 Task: Search one way flight ticket for 4 adults, 2 children, 2 infants in seat and 1 infant on lap in economy from Boulder City: Boulder City Municipal Airport to Jacksonville: Albert J. Ellis Airport on 8-3-2023. Choice of flights is American. Number of bags: 1 carry on bag. Price is upto 75000. Outbound departure time preference is 6:00.
Action: Mouse moved to (323, 392)
Screenshot: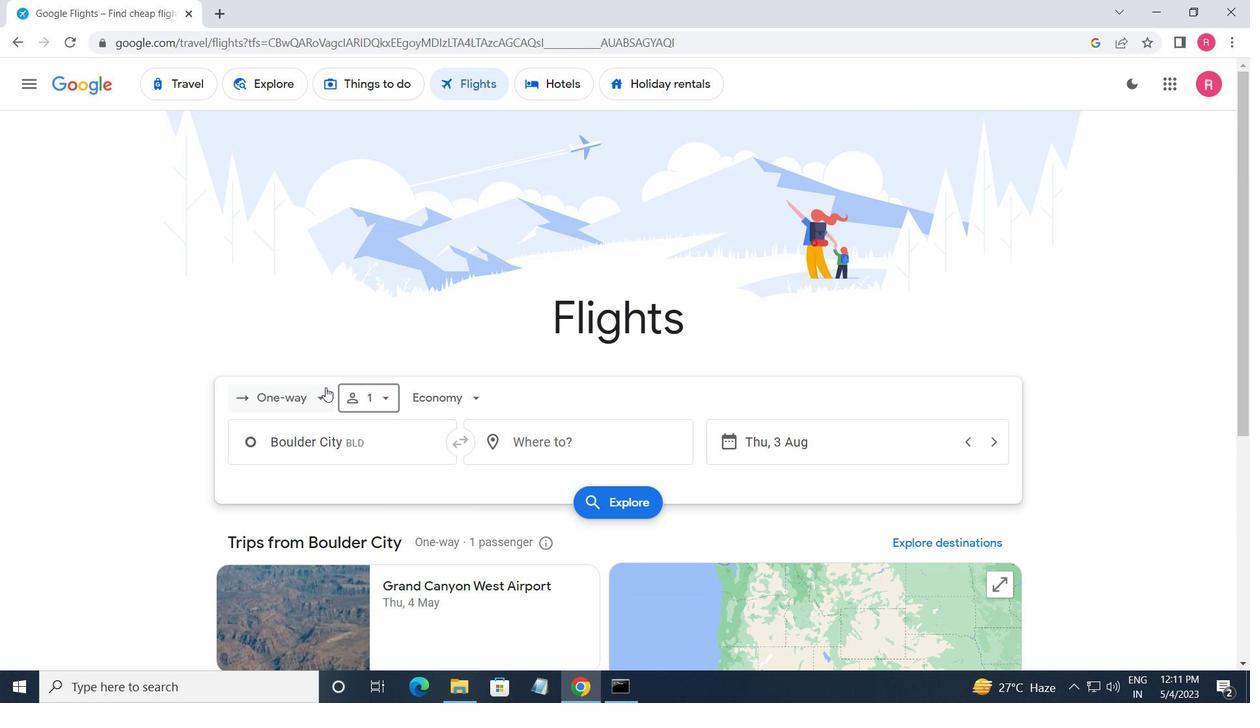 
Action: Mouse pressed left at (323, 392)
Screenshot: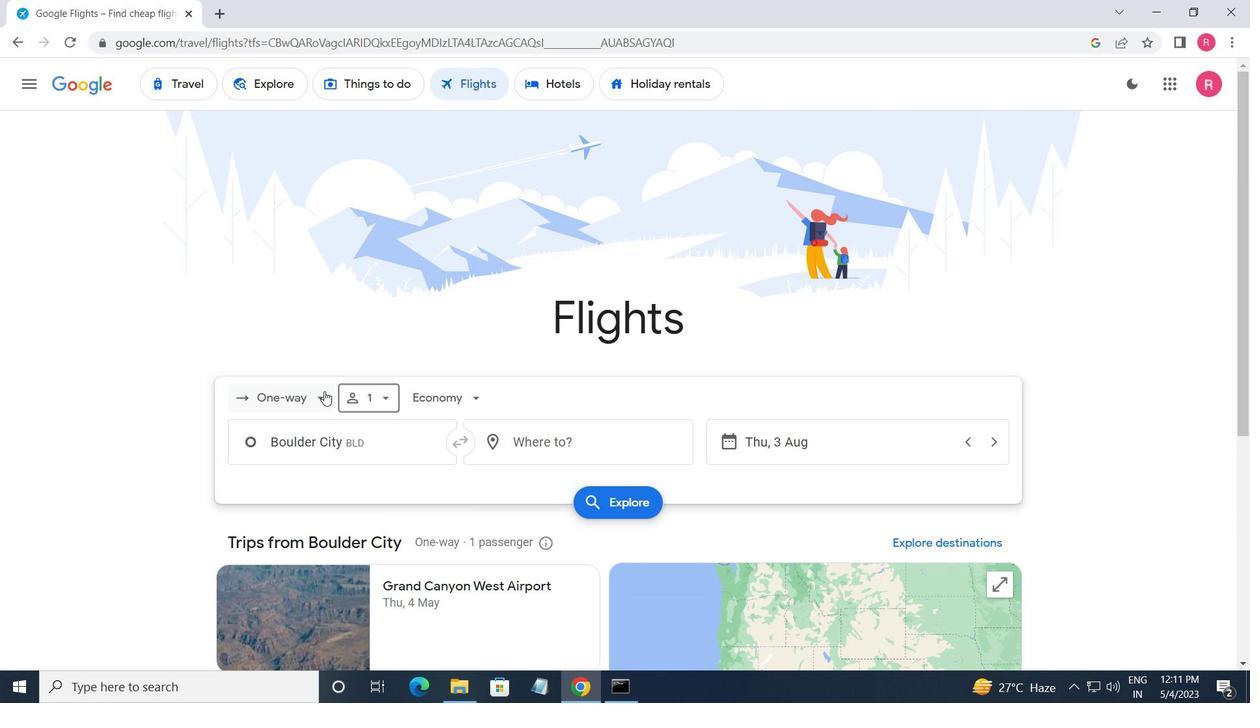 
Action: Mouse moved to (285, 405)
Screenshot: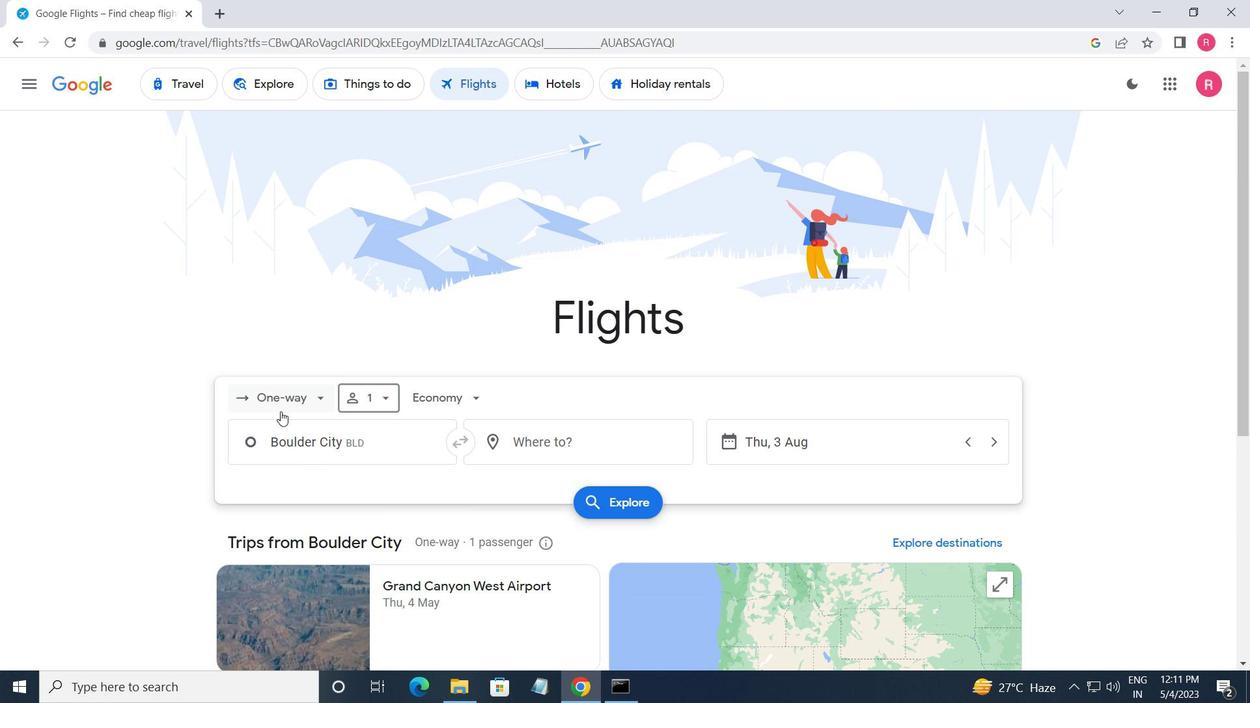 
Action: Mouse pressed left at (285, 405)
Screenshot: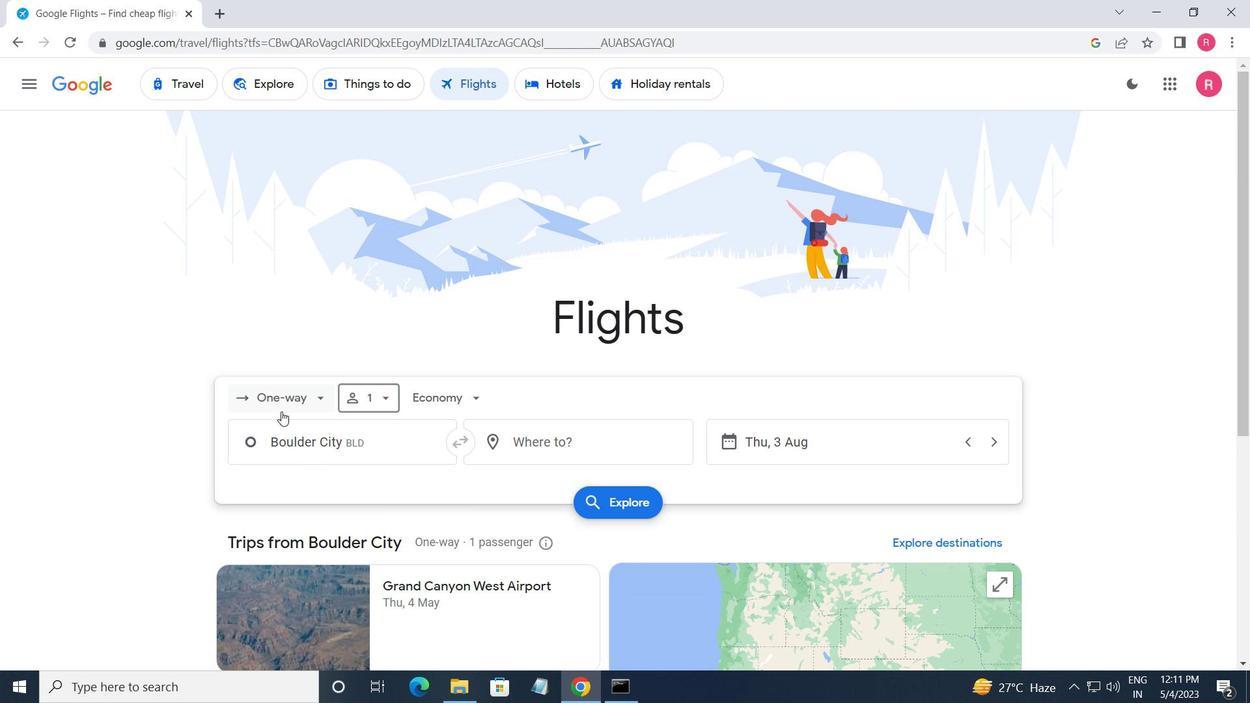 
Action: Mouse moved to (311, 395)
Screenshot: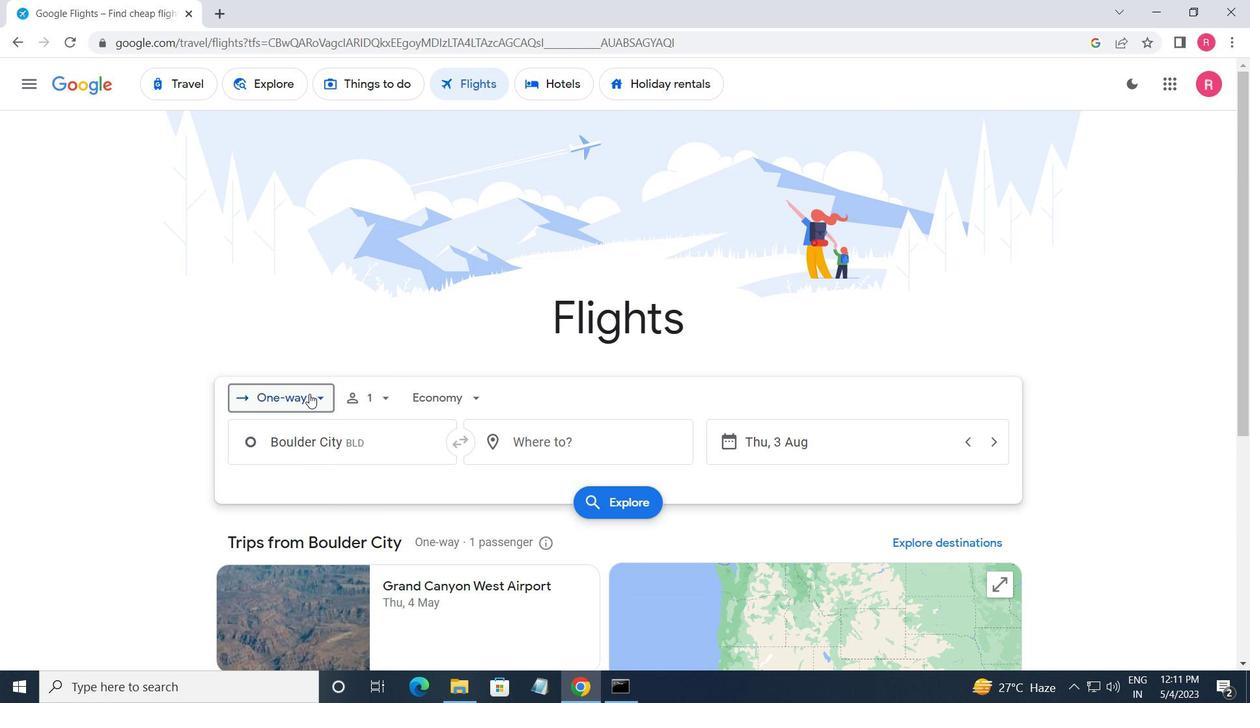 
Action: Mouse pressed left at (311, 395)
Screenshot: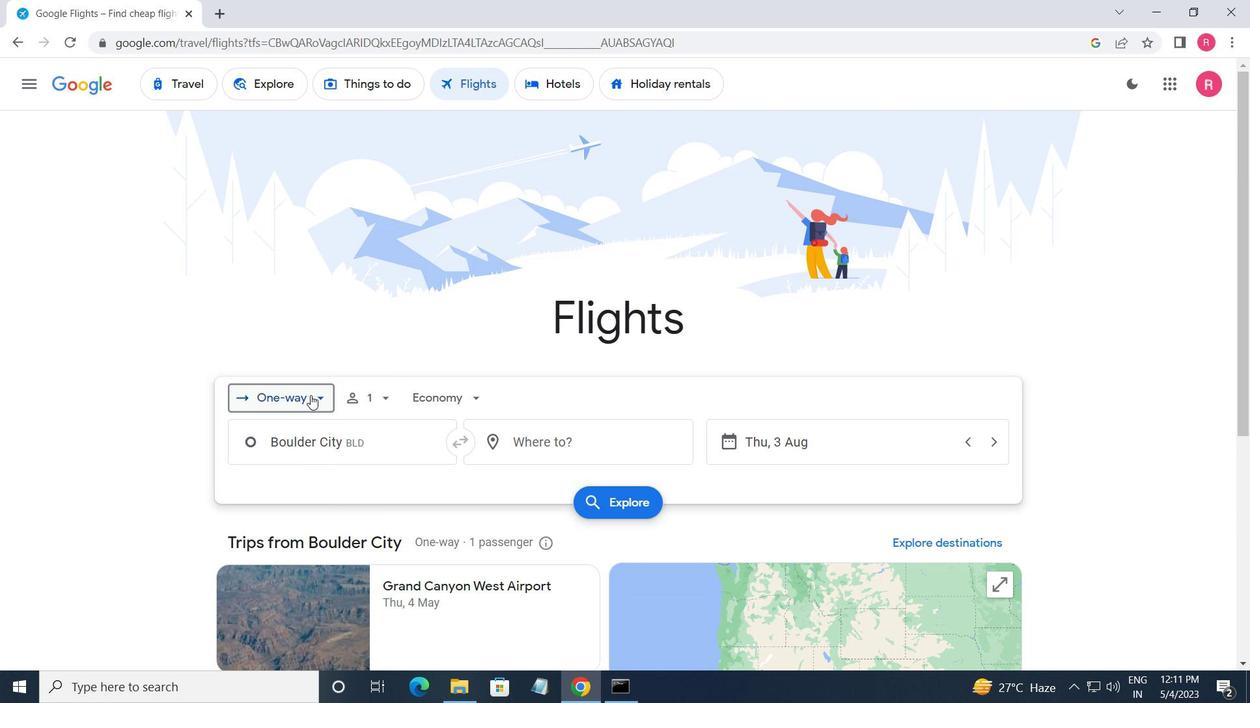 
Action: Mouse moved to (307, 475)
Screenshot: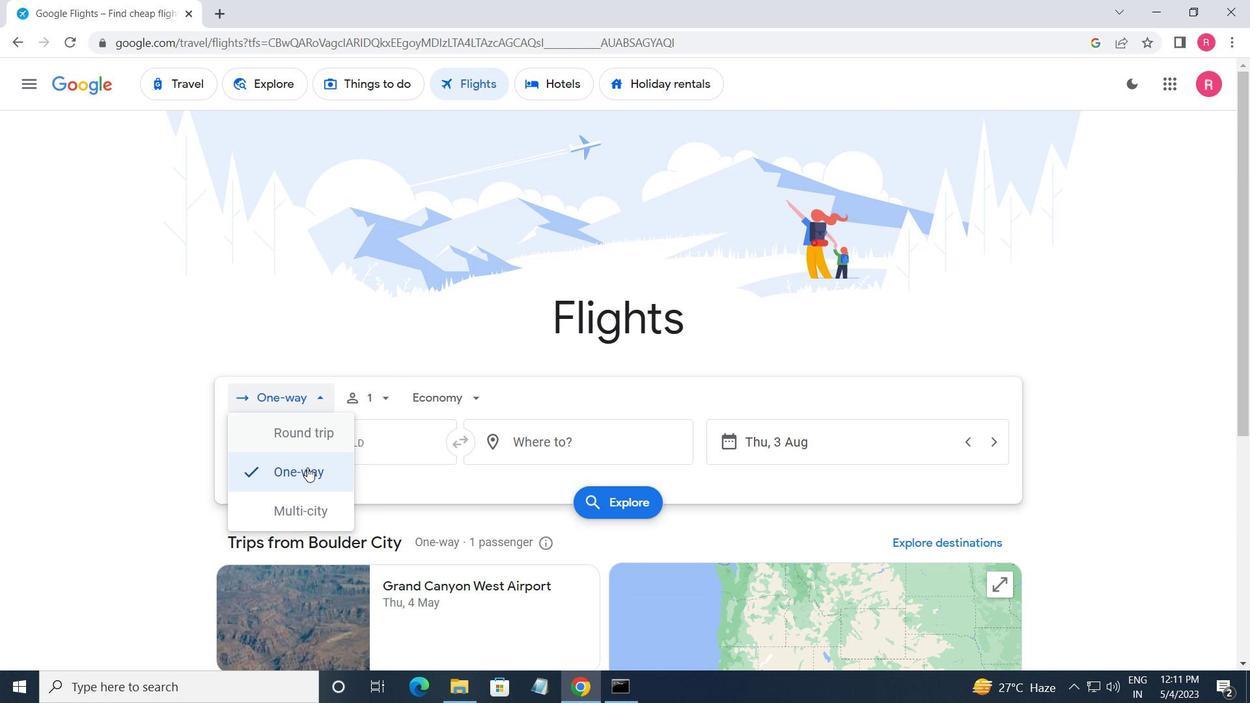 
Action: Mouse pressed left at (307, 475)
Screenshot: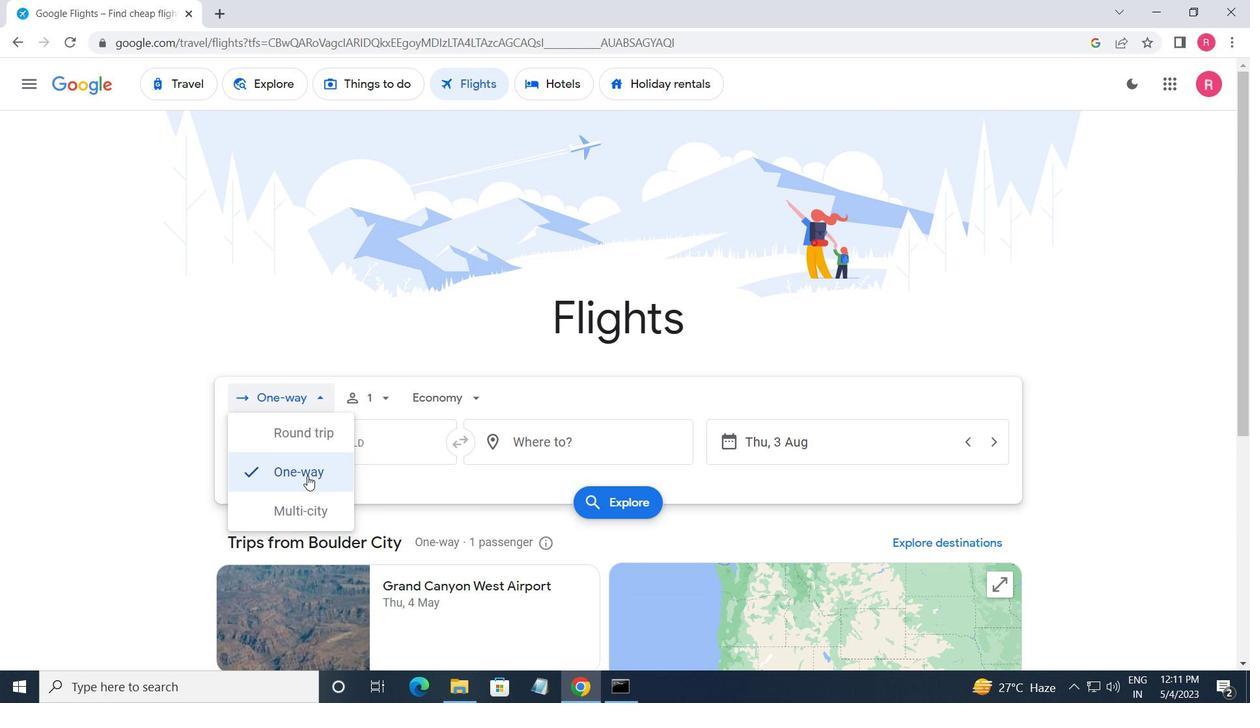 
Action: Mouse moved to (358, 397)
Screenshot: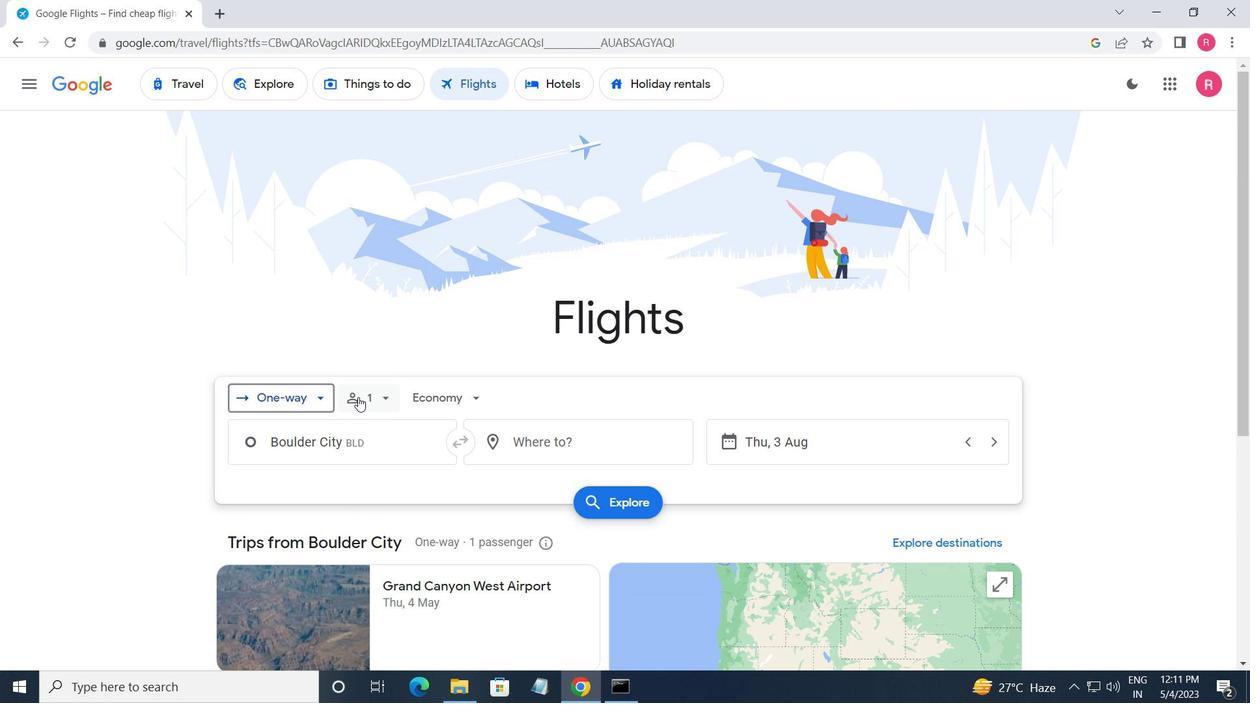 
Action: Mouse pressed left at (358, 397)
Screenshot: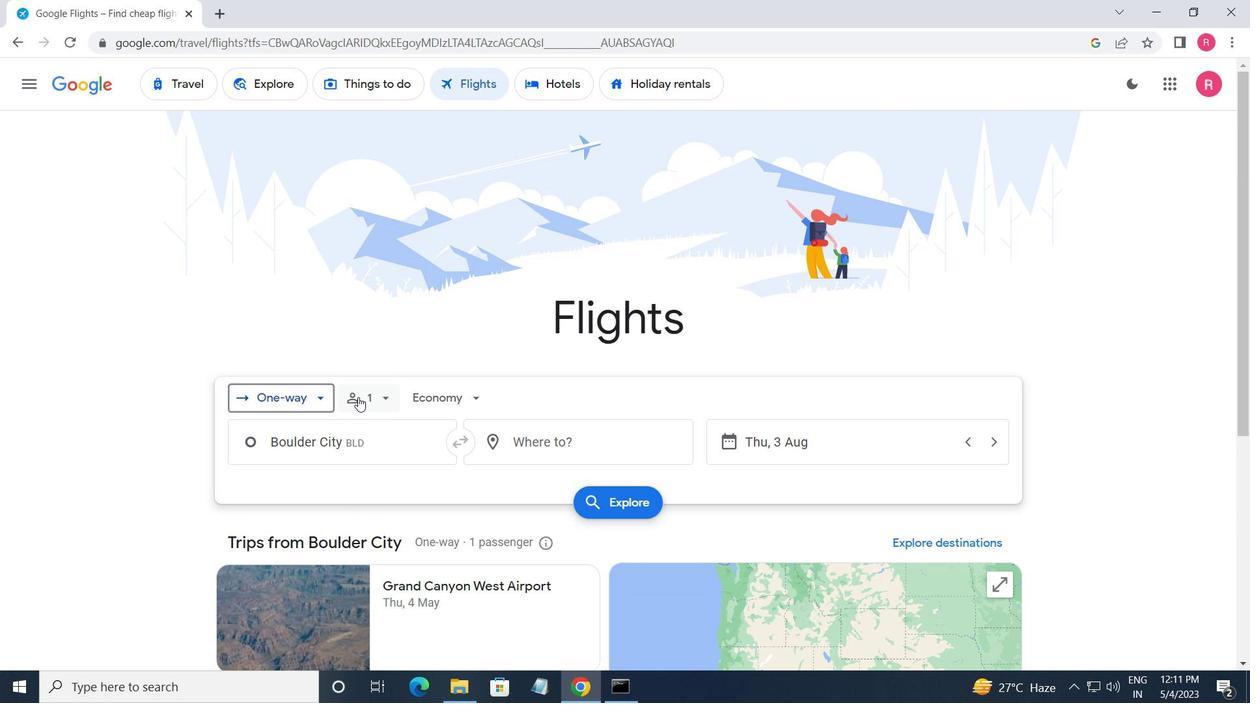
Action: Mouse moved to (505, 433)
Screenshot: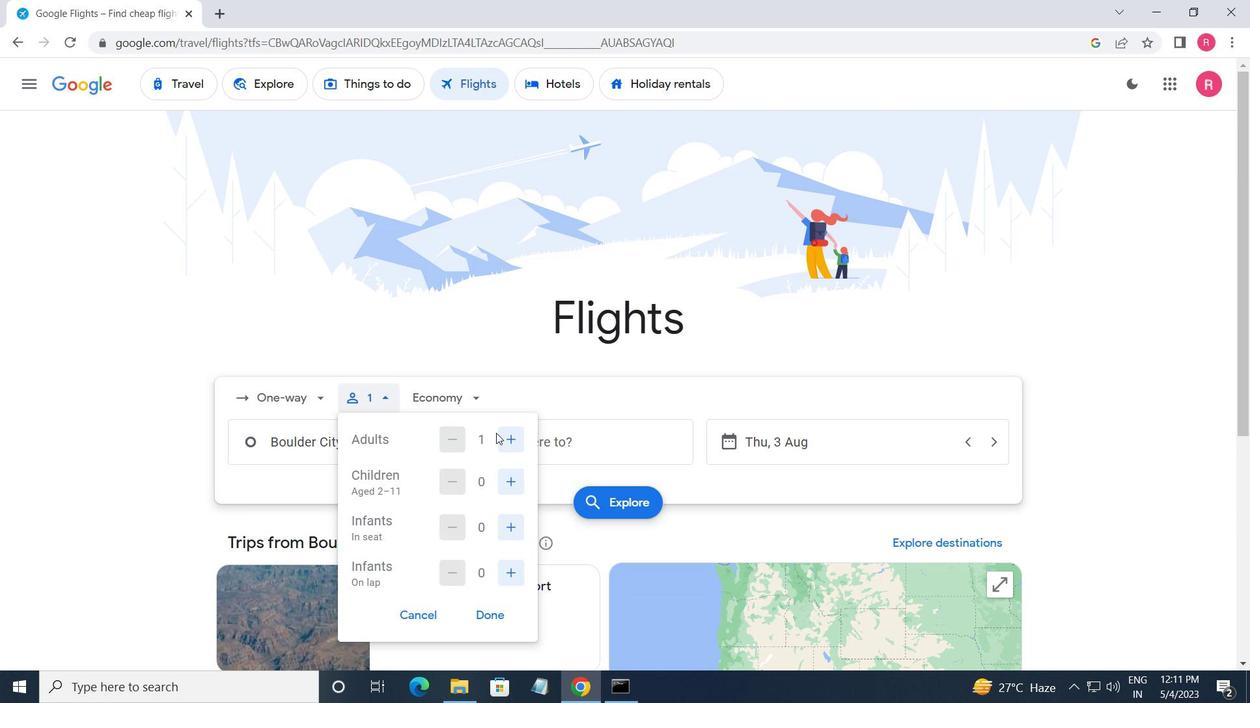 
Action: Mouse pressed left at (505, 433)
Screenshot: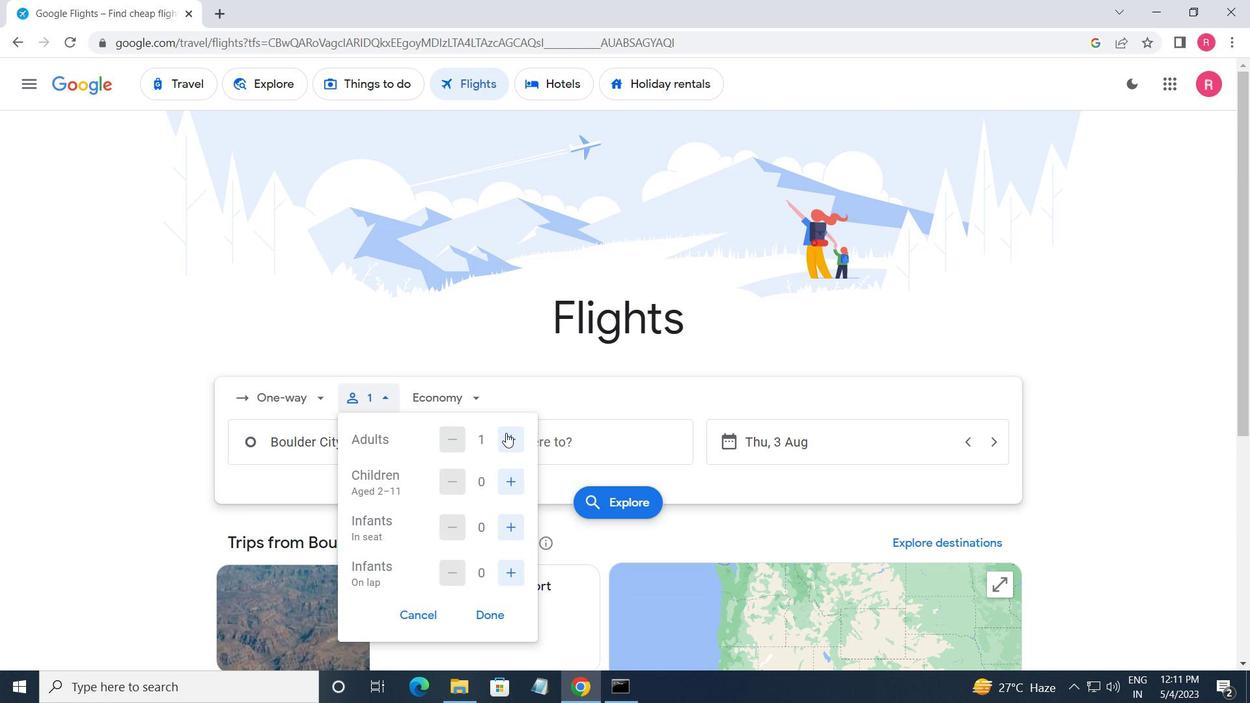 
Action: Mouse pressed left at (505, 433)
Screenshot: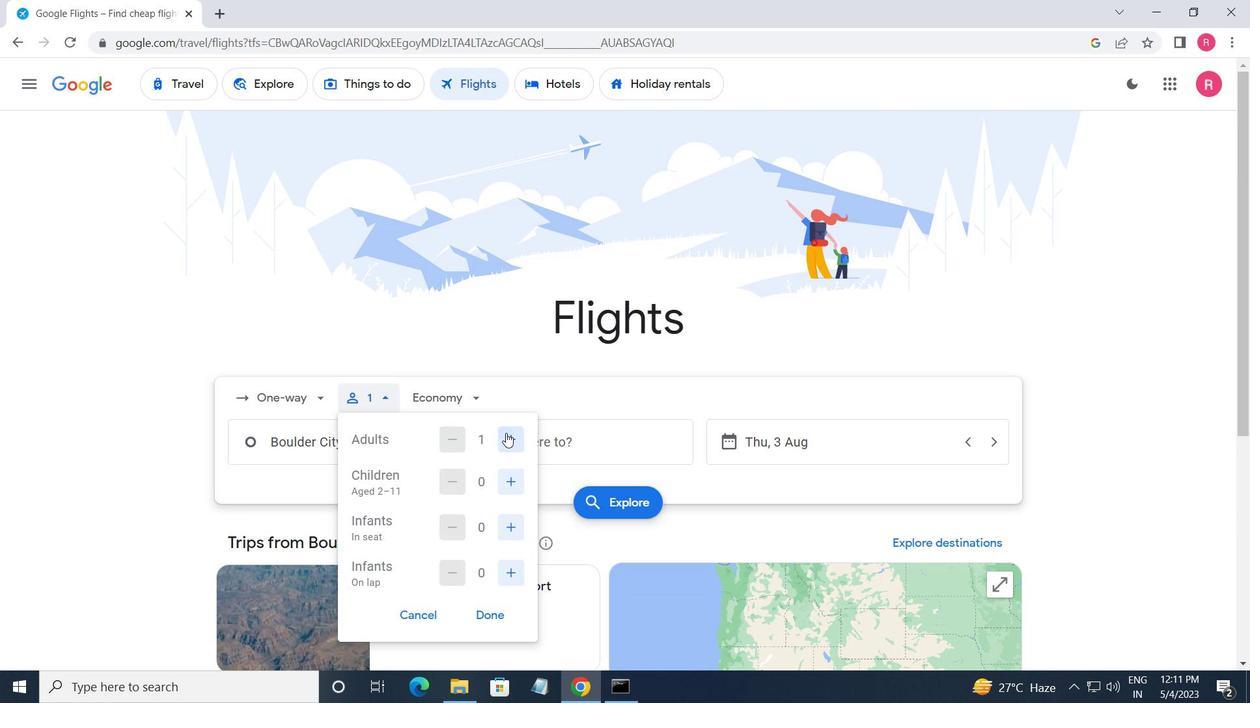 
Action: Mouse pressed left at (505, 433)
Screenshot: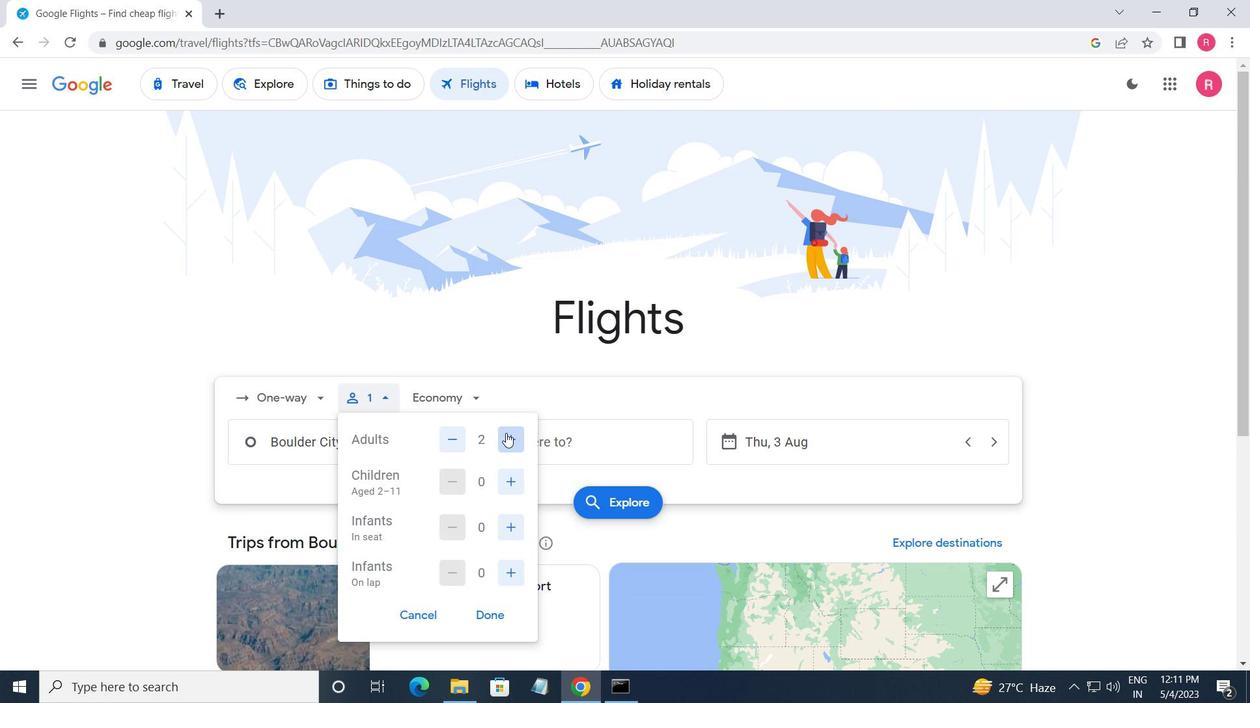 
Action: Mouse moved to (503, 477)
Screenshot: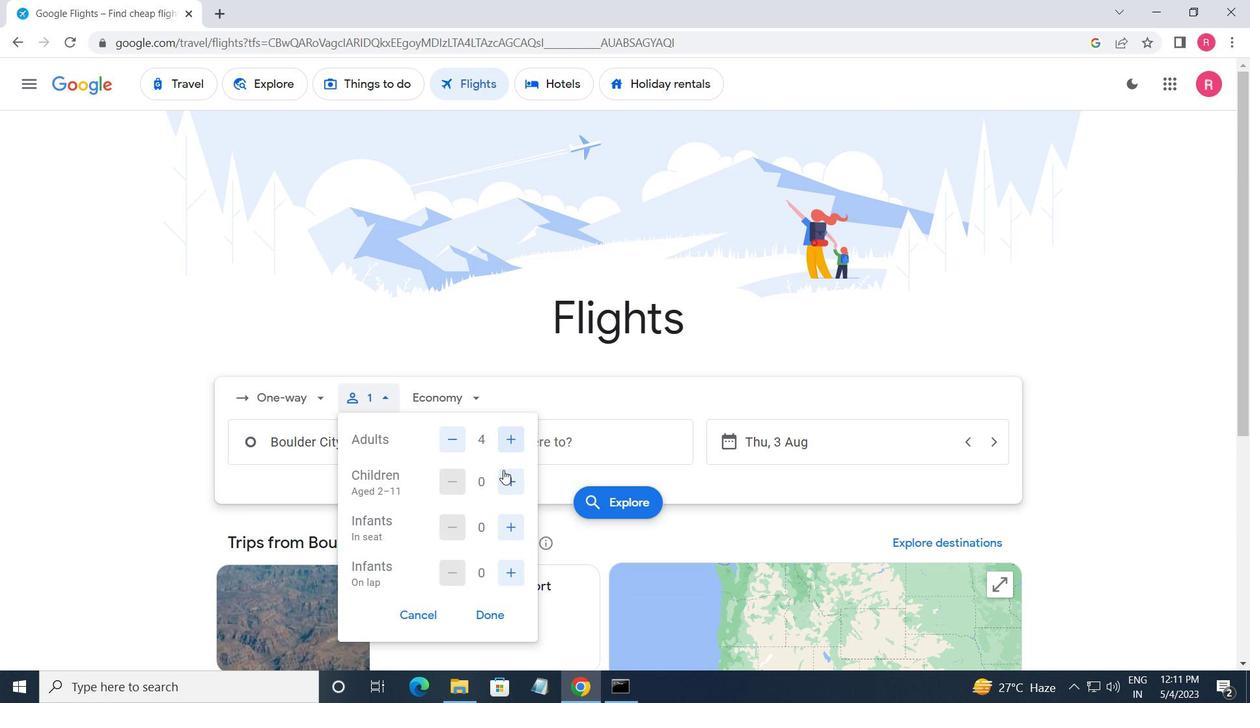 
Action: Mouse pressed left at (503, 477)
Screenshot: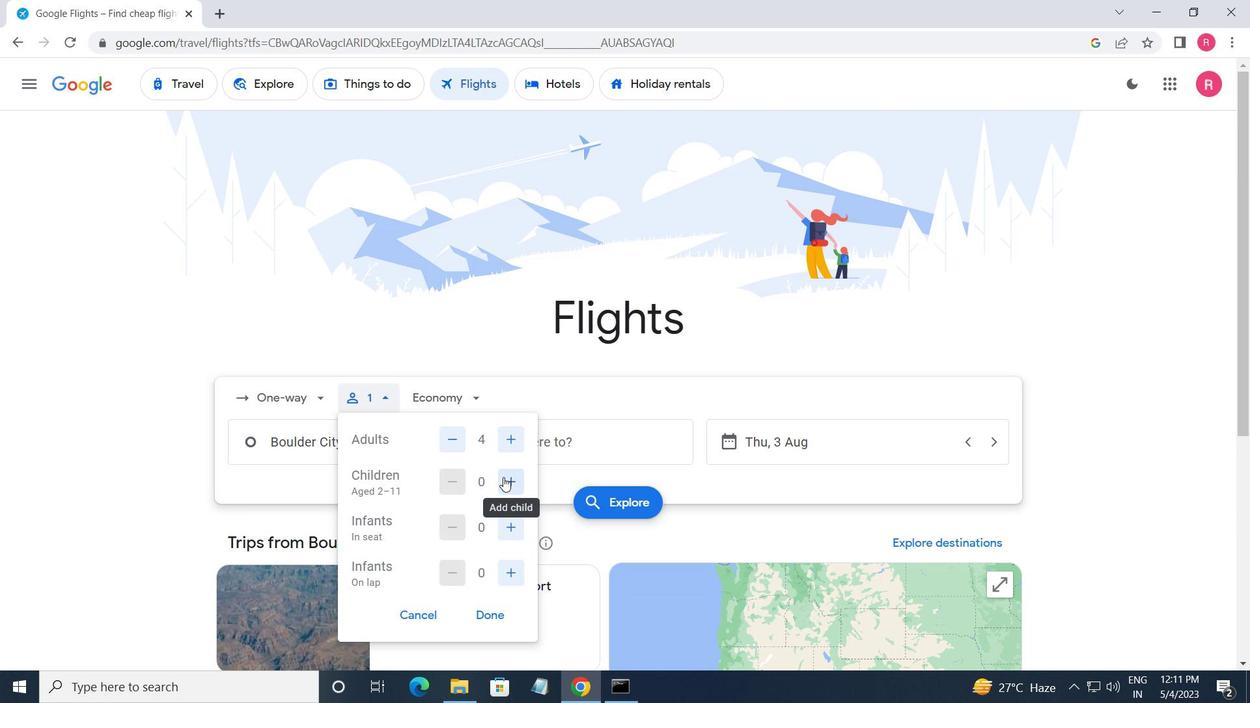 
Action: Mouse pressed left at (503, 477)
Screenshot: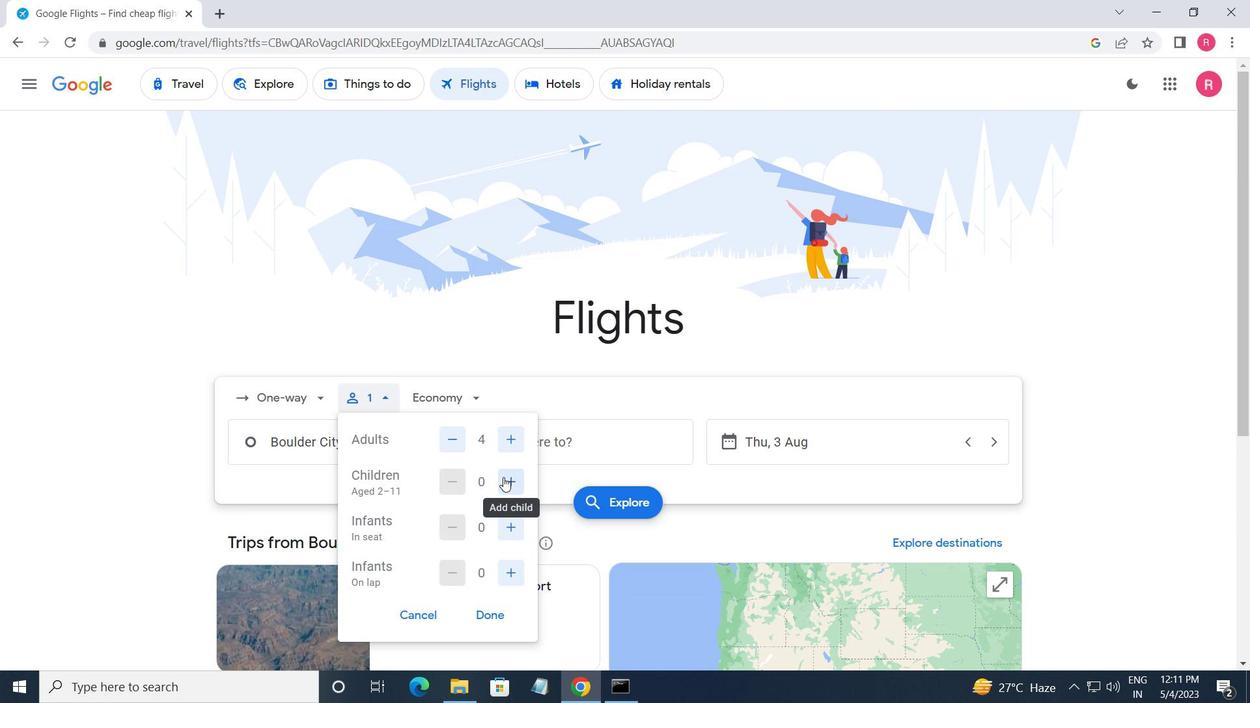 
Action: Mouse moved to (507, 520)
Screenshot: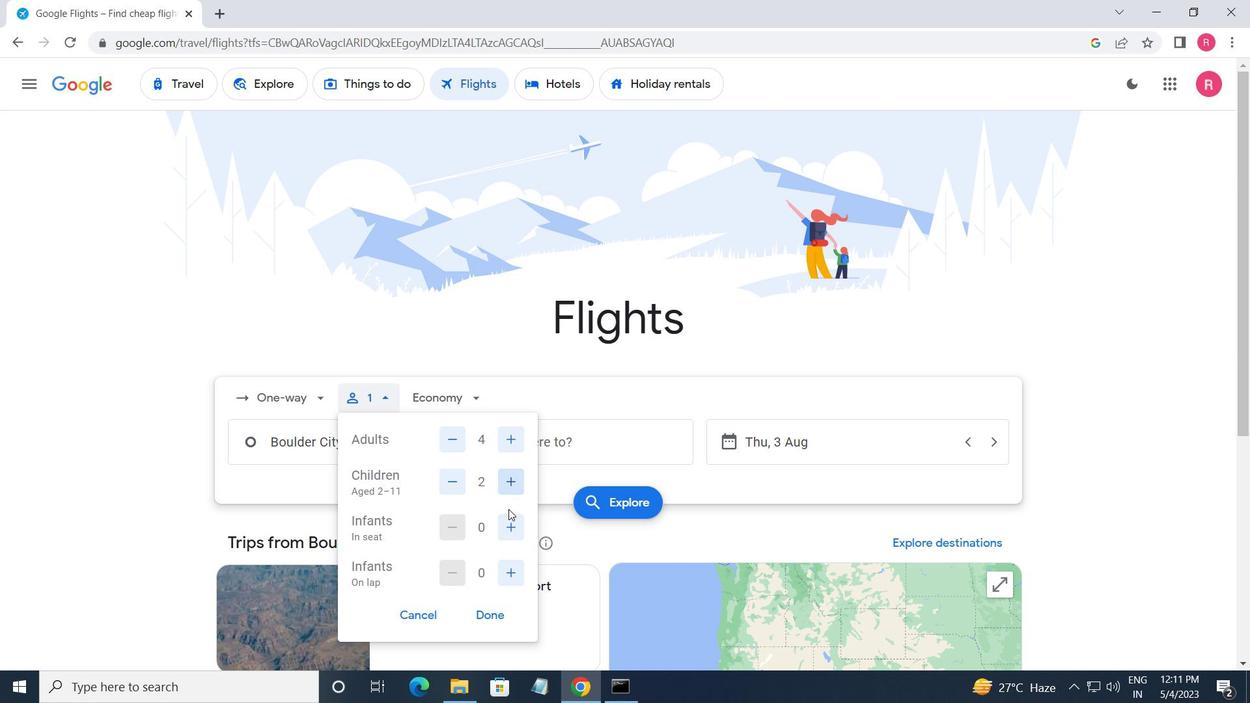 
Action: Mouse pressed left at (507, 520)
Screenshot: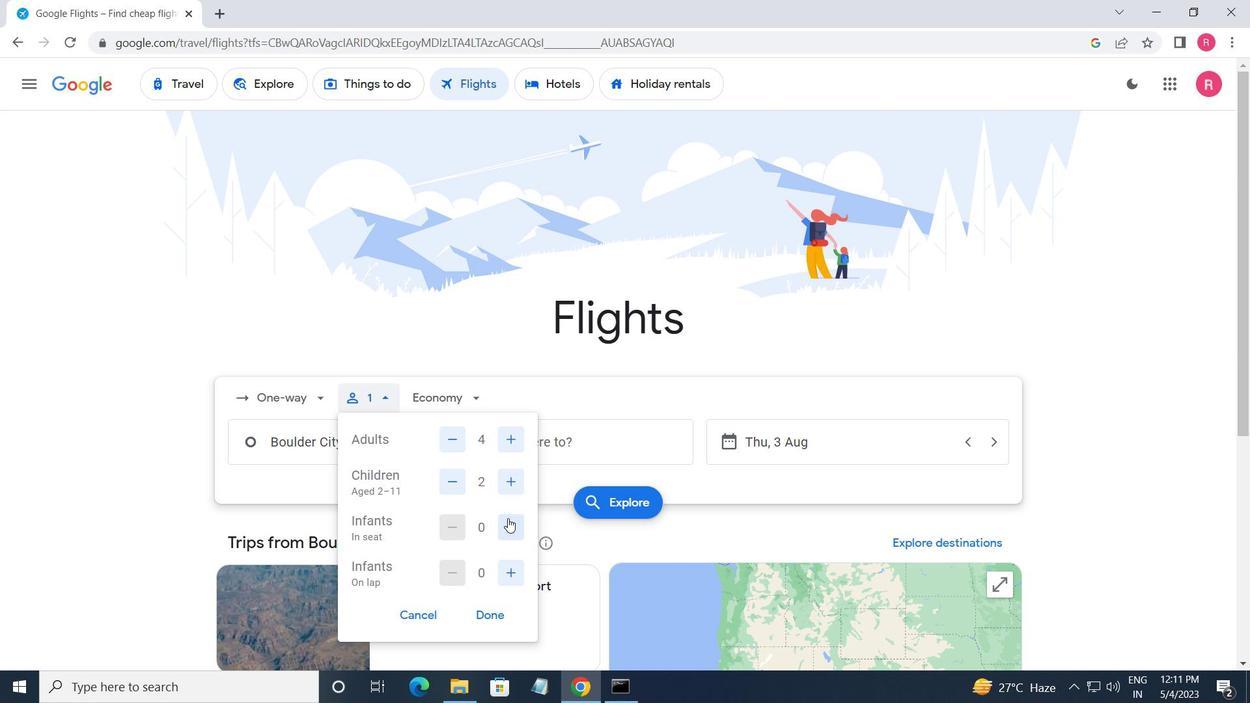 
Action: Mouse moved to (507, 521)
Screenshot: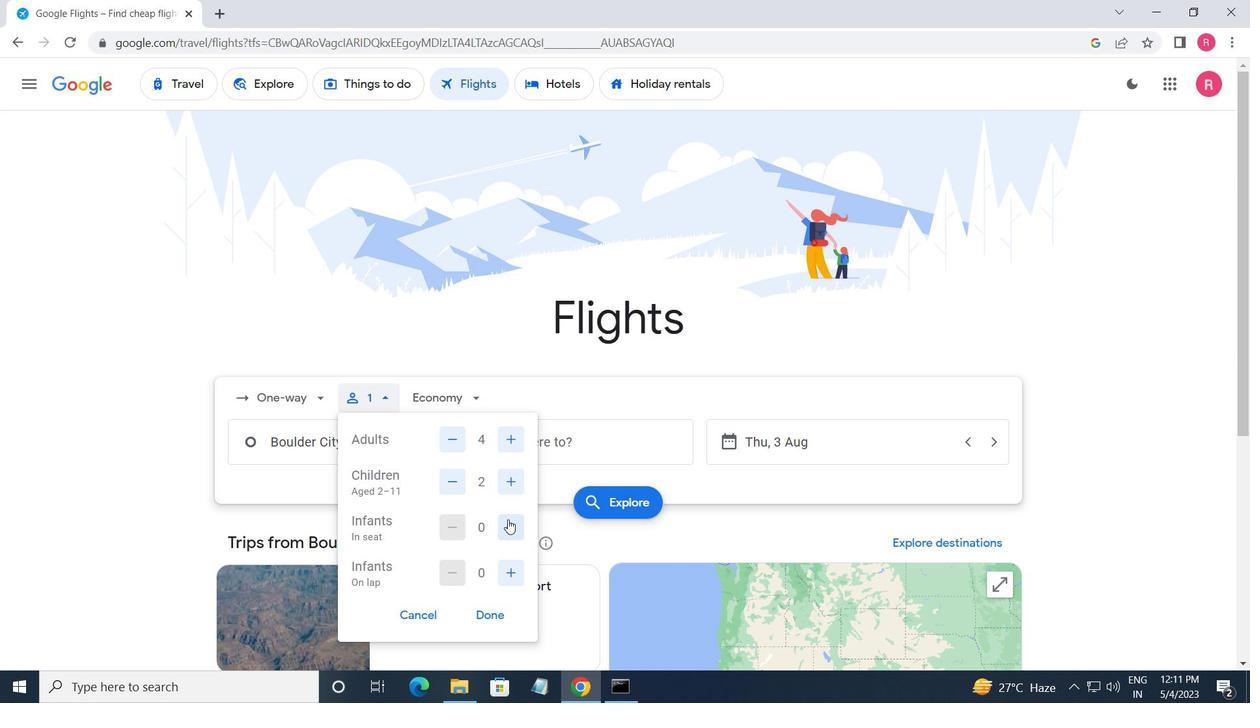 
Action: Mouse pressed left at (507, 521)
Screenshot: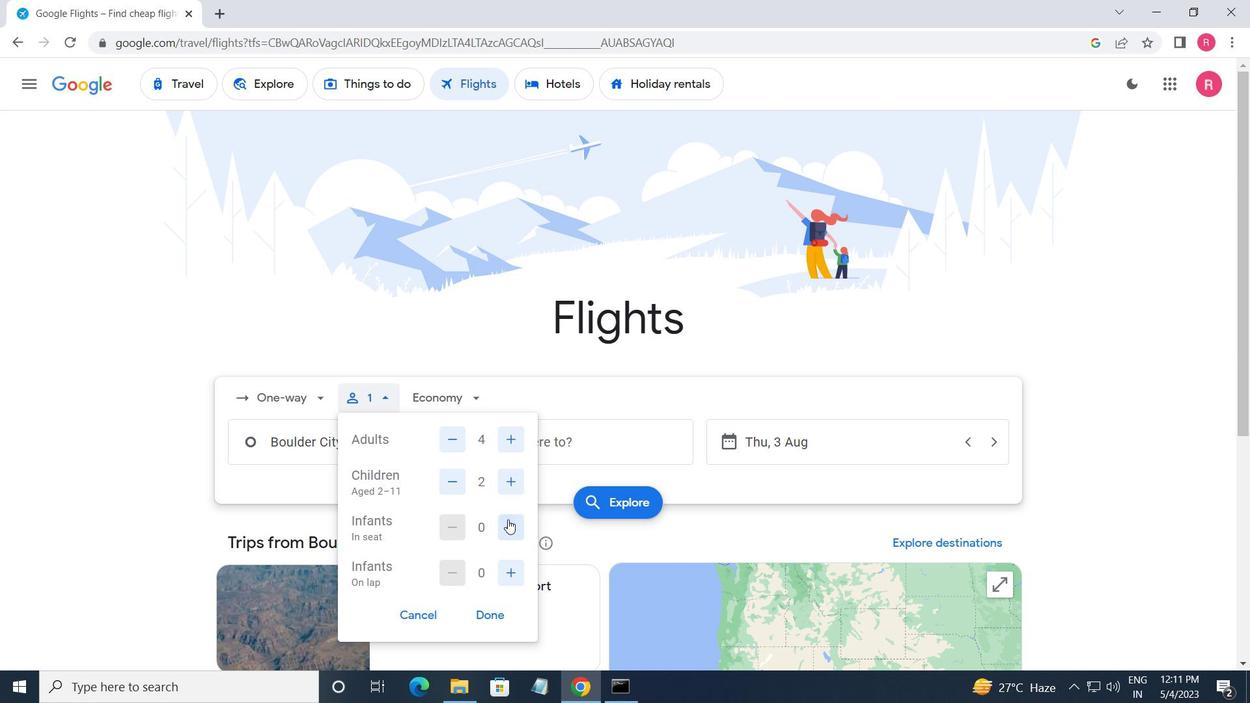 
Action: Mouse moved to (513, 558)
Screenshot: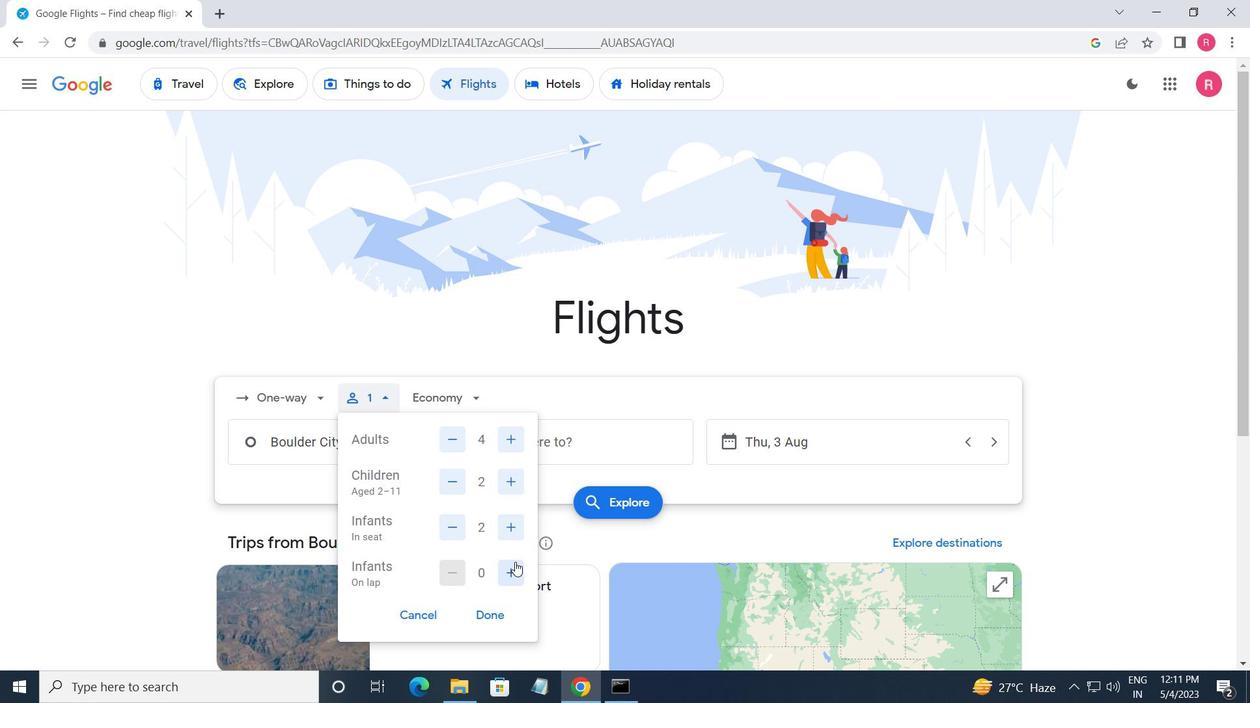 
Action: Mouse pressed left at (513, 558)
Screenshot: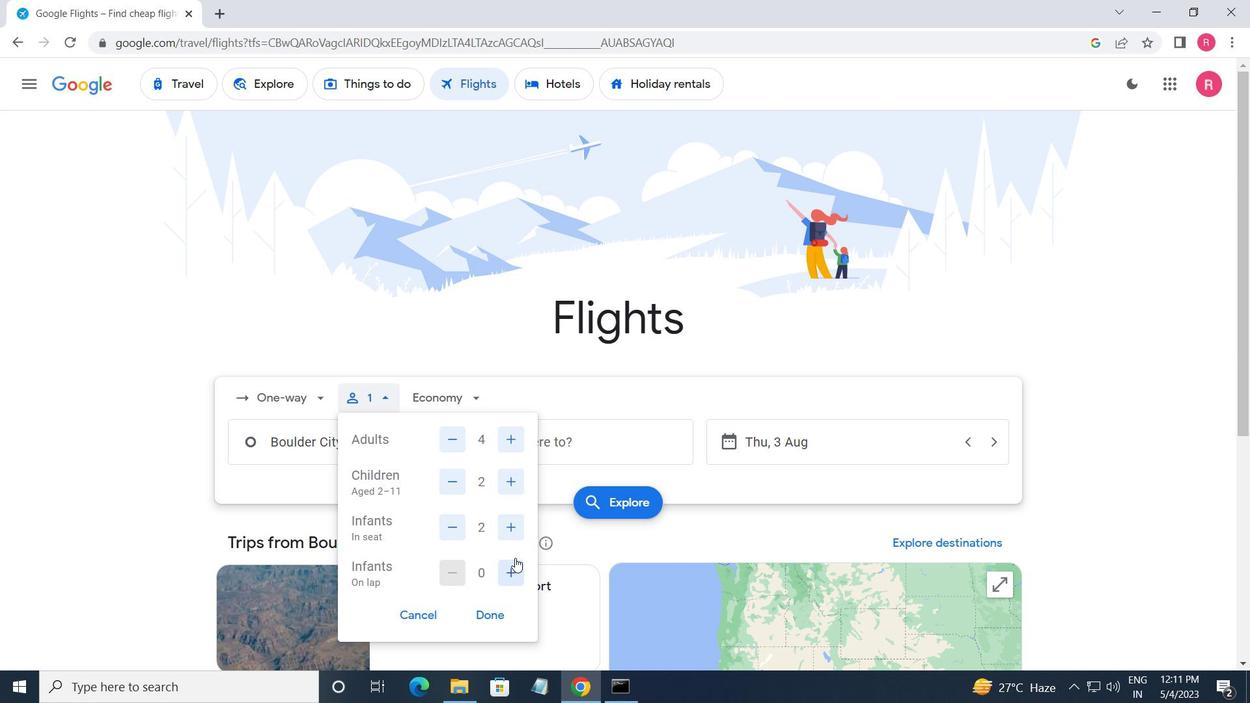 
Action: Mouse moved to (494, 608)
Screenshot: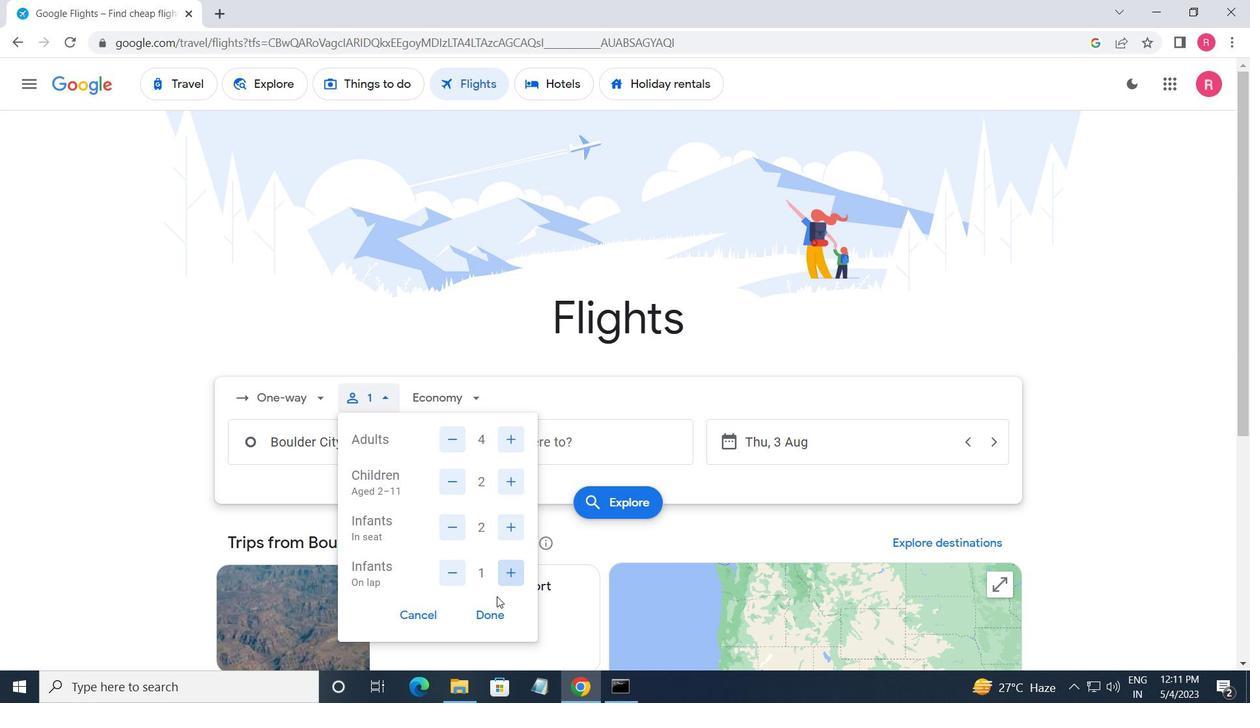
Action: Mouse pressed left at (494, 608)
Screenshot: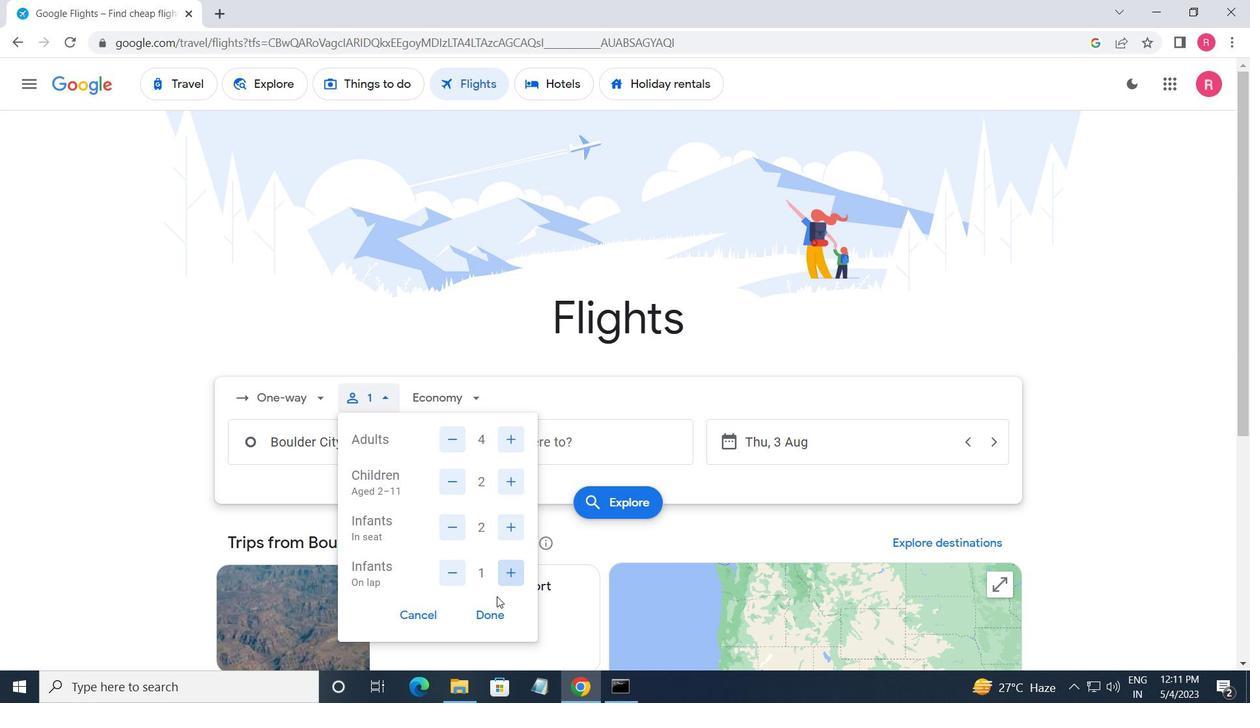 
Action: Mouse moved to (447, 400)
Screenshot: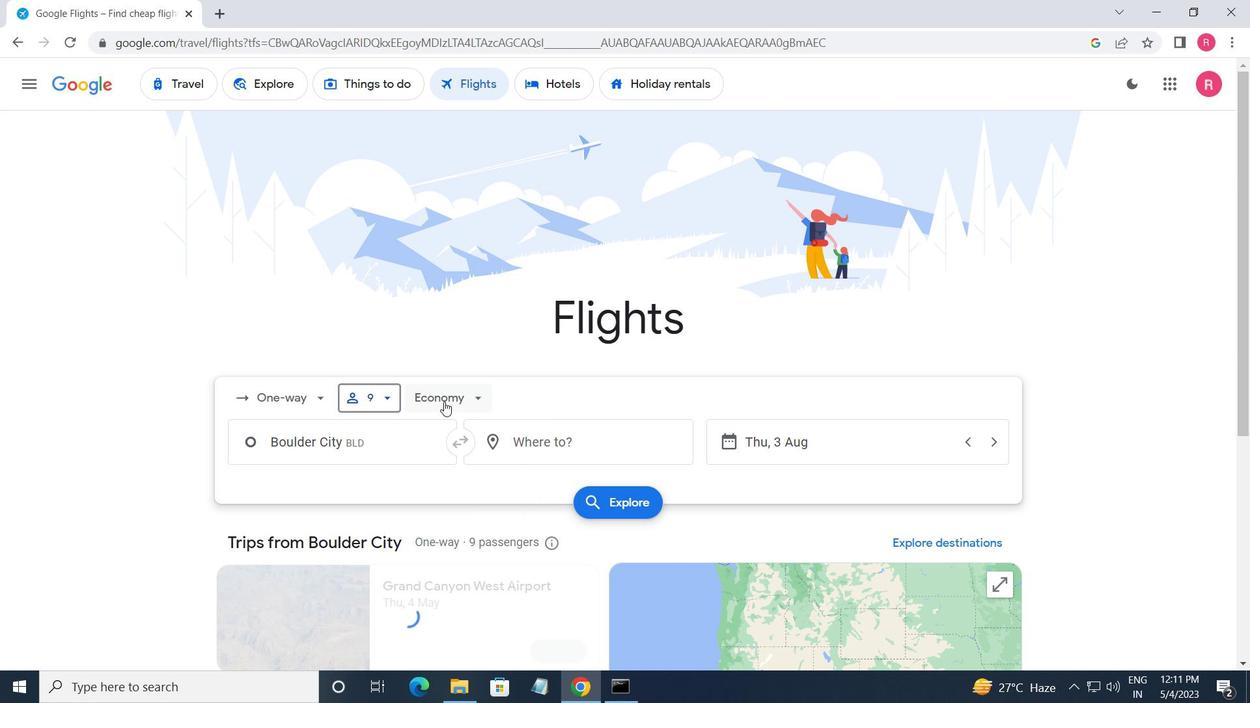 
Action: Mouse pressed left at (447, 400)
Screenshot: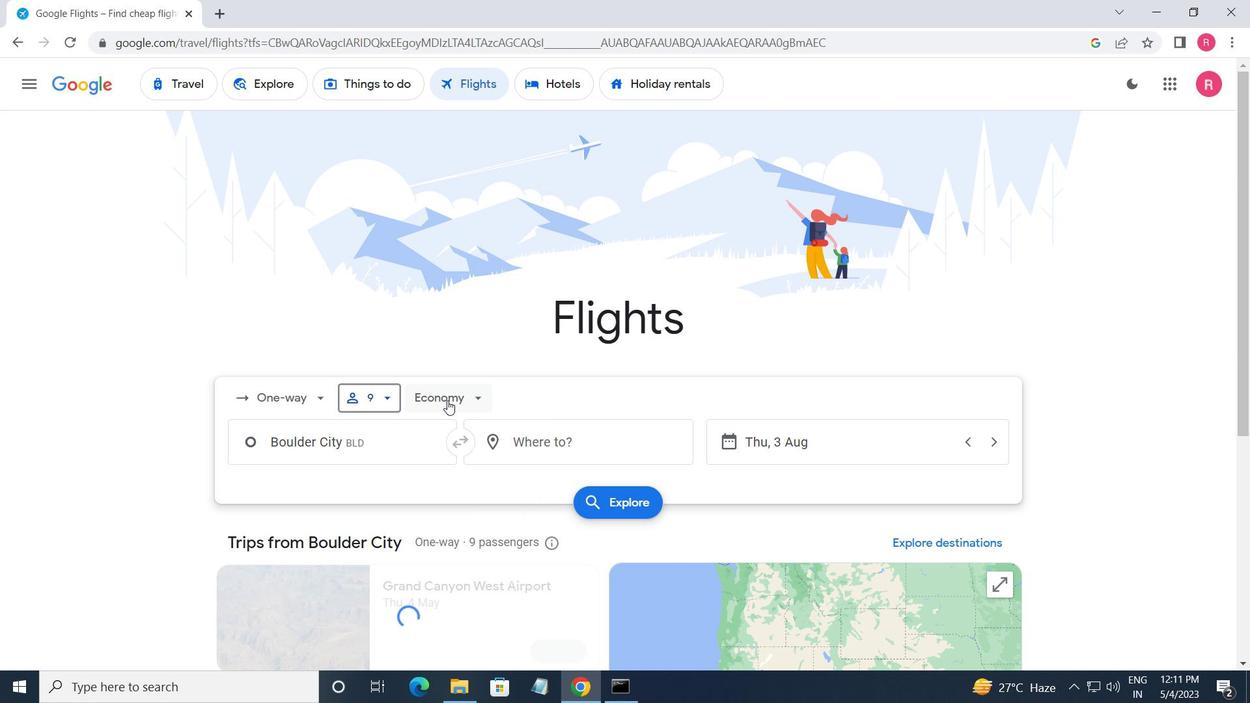
Action: Mouse moved to (475, 436)
Screenshot: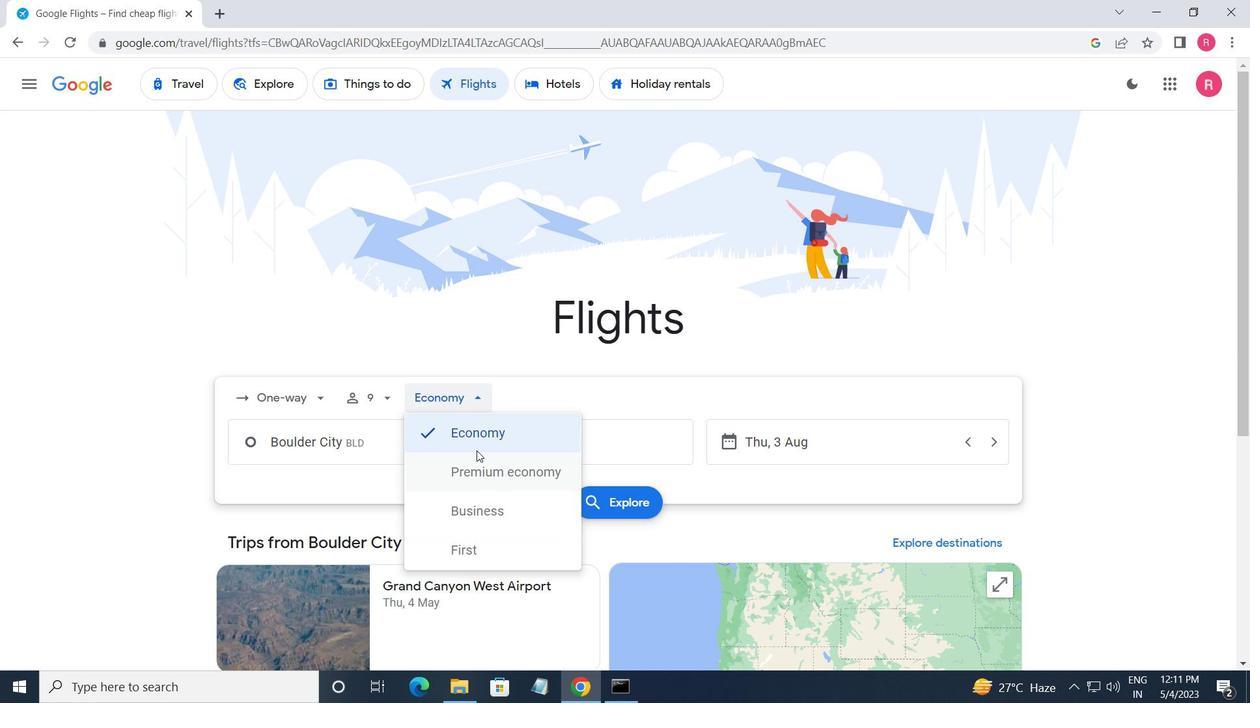 
Action: Mouse pressed left at (475, 436)
Screenshot: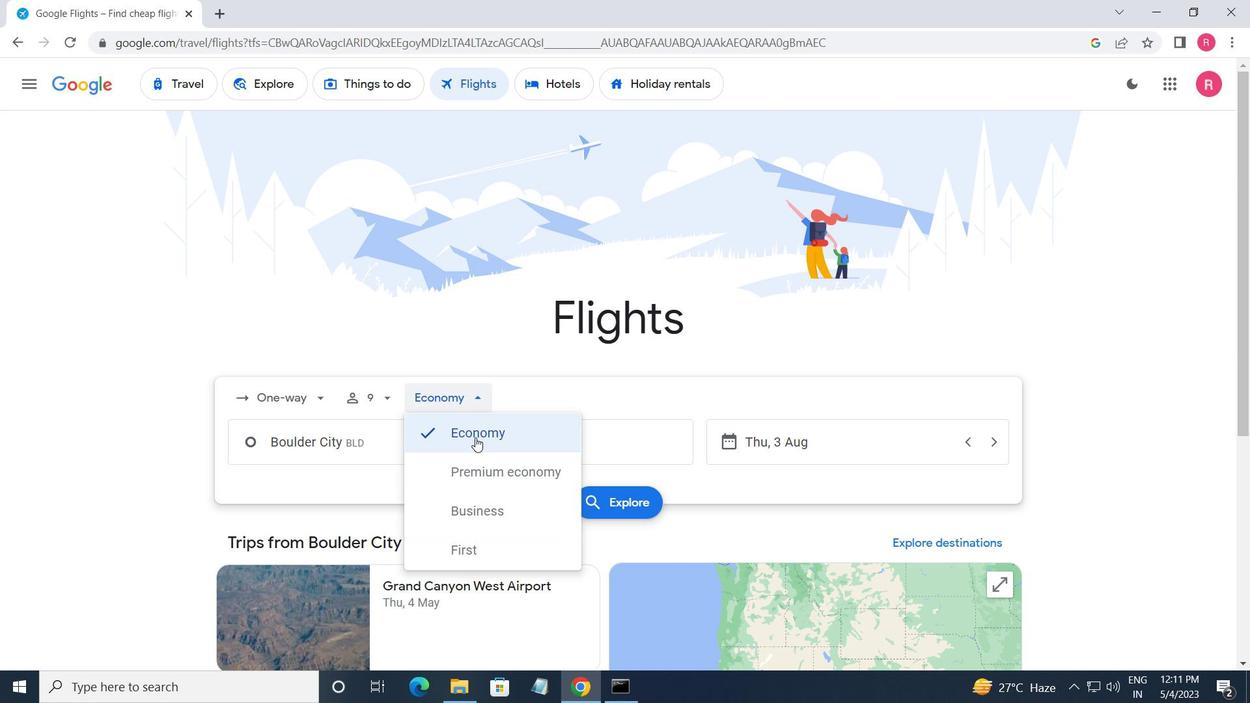
Action: Mouse moved to (376, 446)
Screenshot: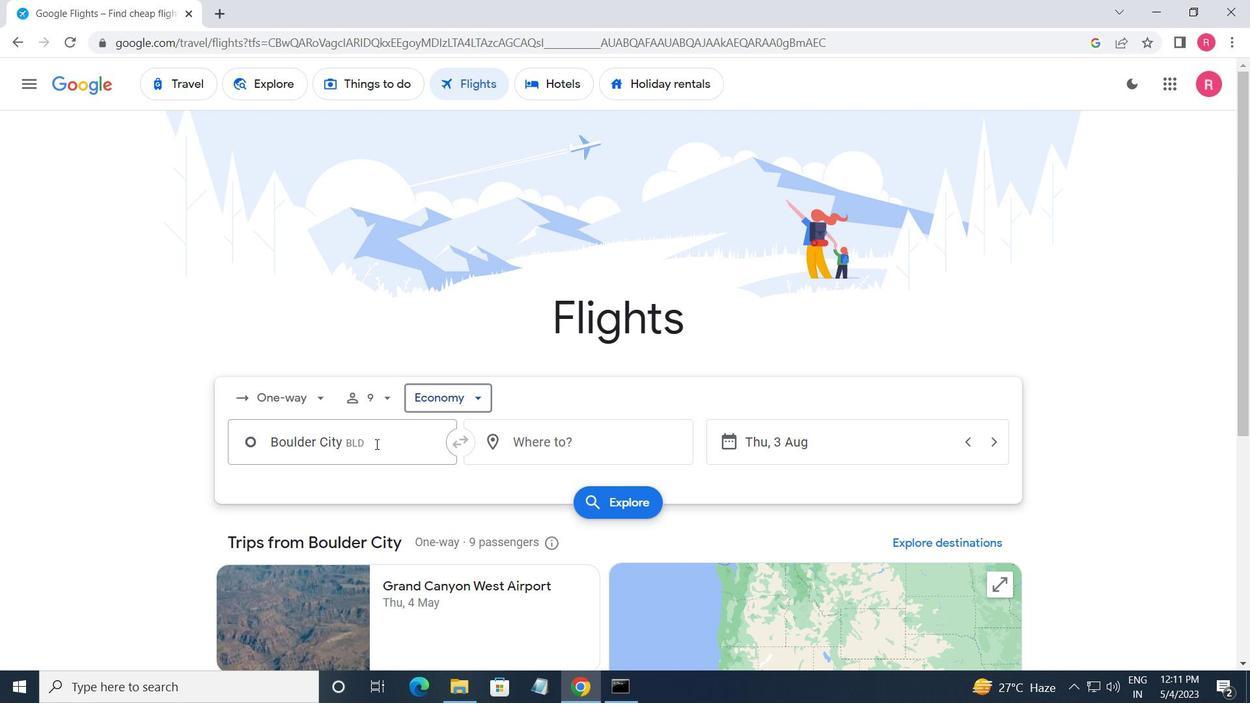 
Action: Mouse pressed left at (376, 446)
Screenshot: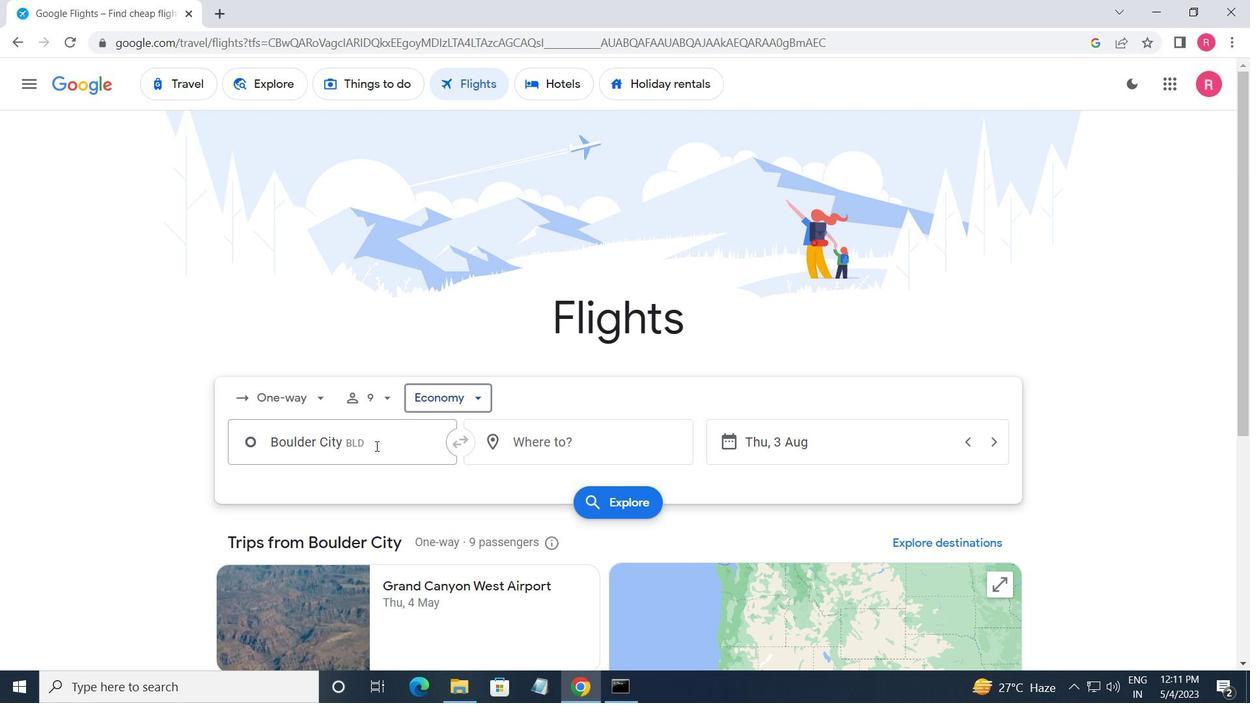 
Action: Mouse moved to (371, 573)
Screenshot: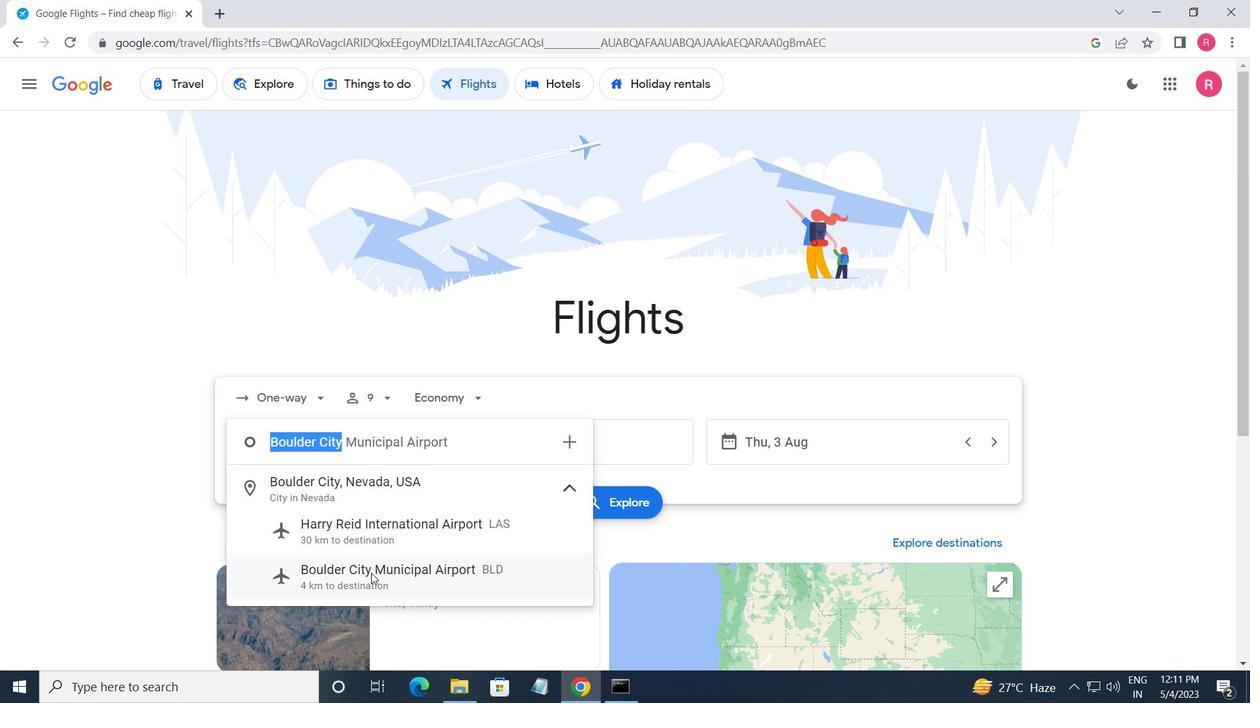 
Action: Mouse pressed left at (371, 573)
Screenshot: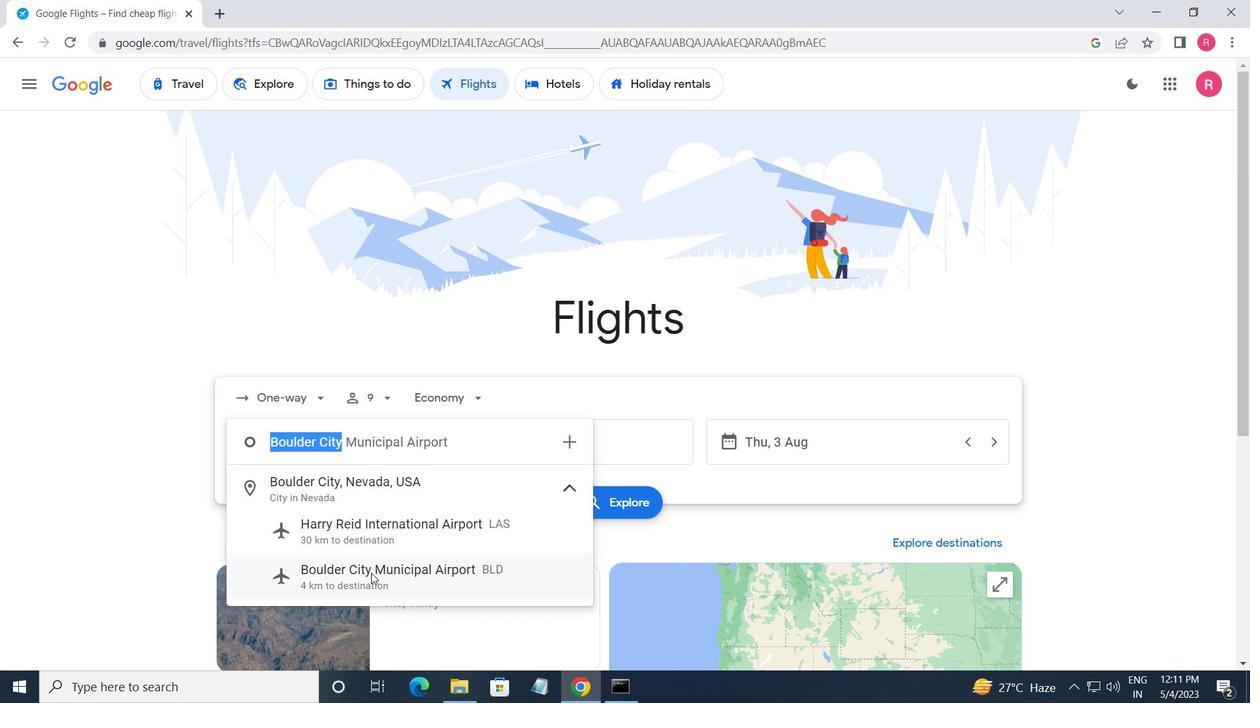 
Action: Mouse moved to (542, 452)
Screenshot: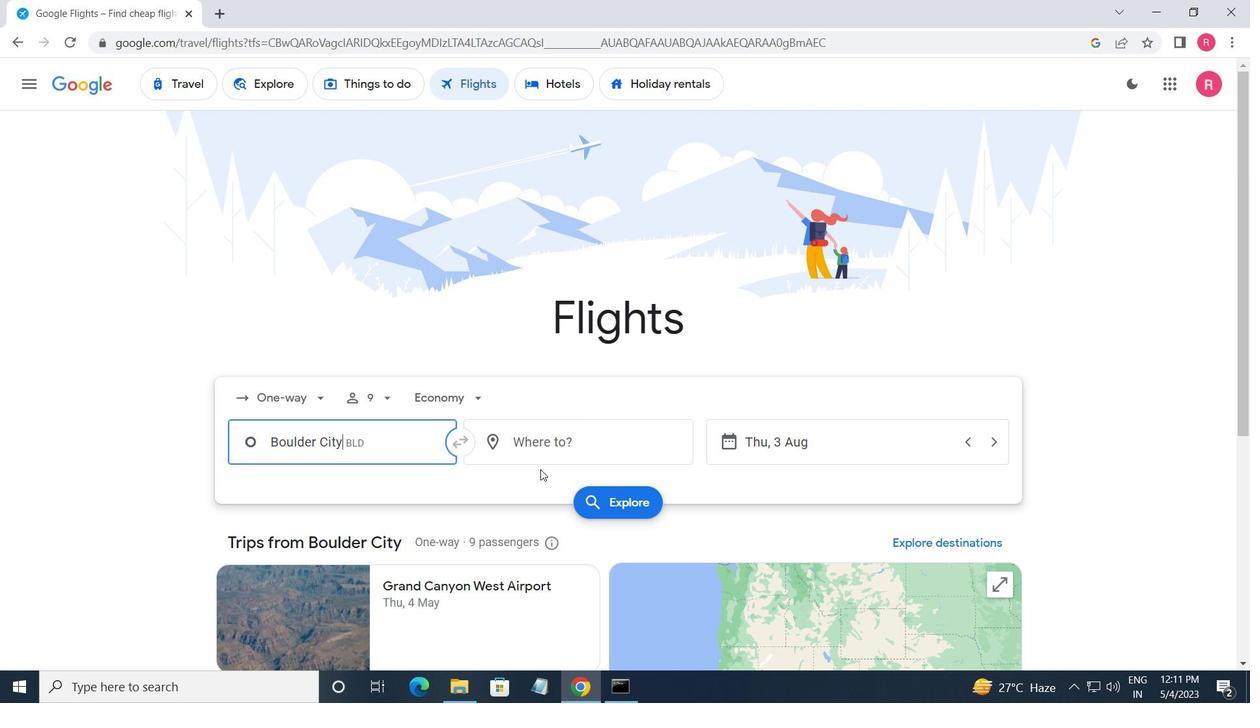 
Action: Mouse pressed left at (542, 452)
Screenshot: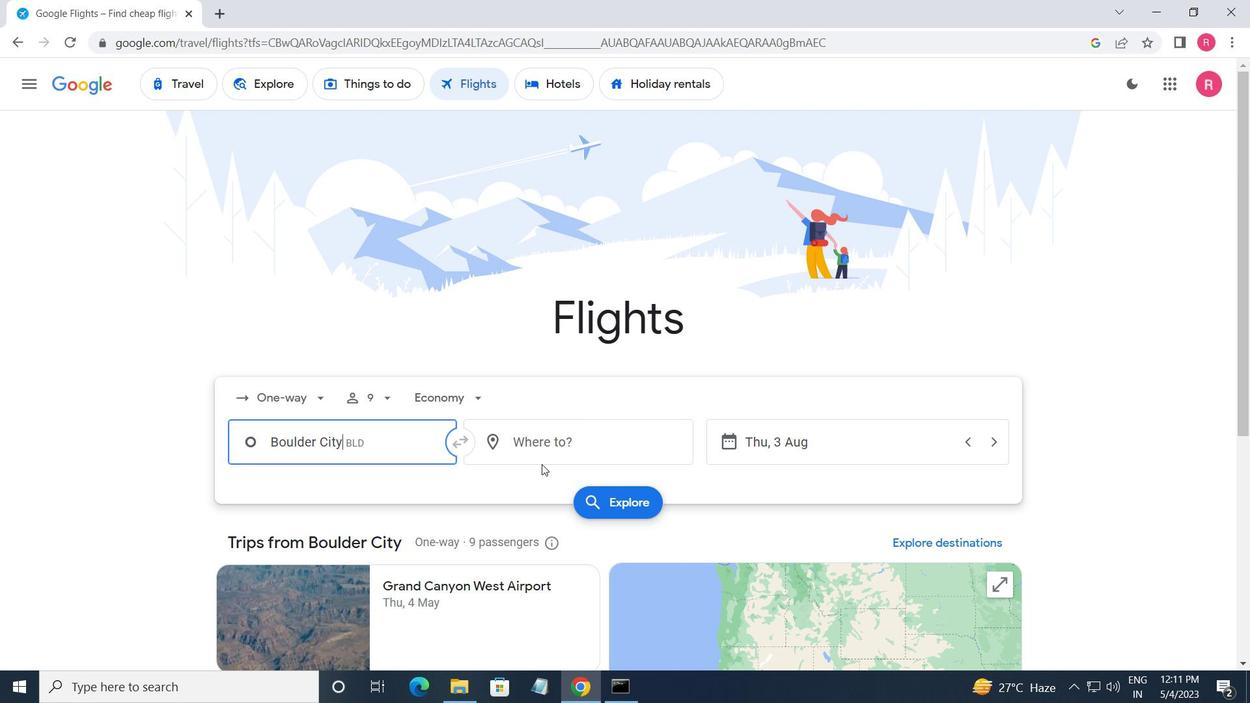 
Action: Mouse moved to (558, 610)
Screenshot: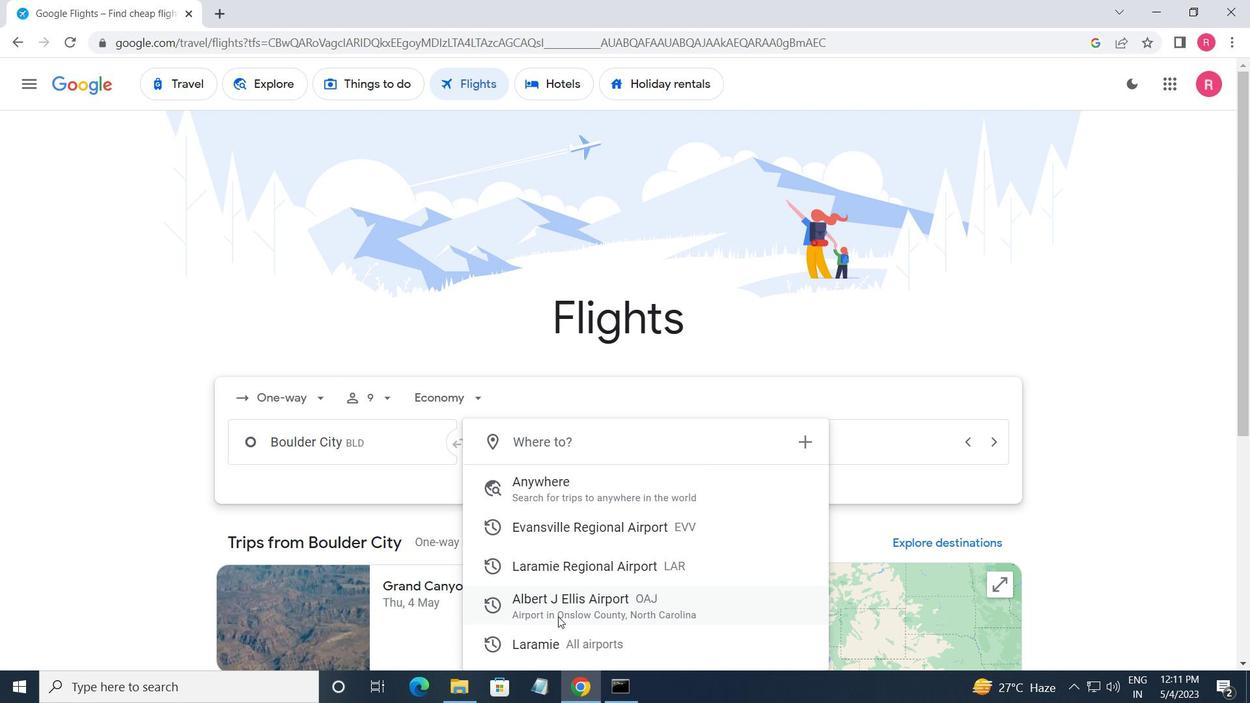 
Action: Mouse pressed left at (558, 610)
Screenshot: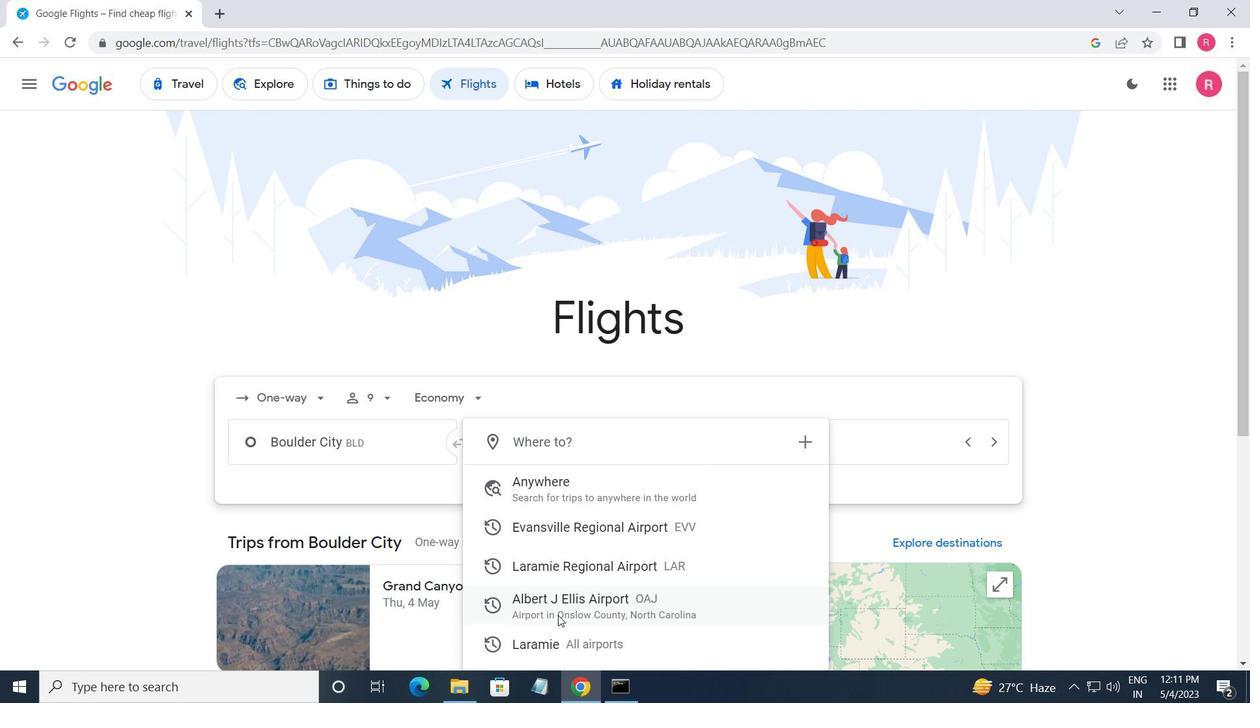 
Action: Mouse moved to (840, 446)
Screenshot: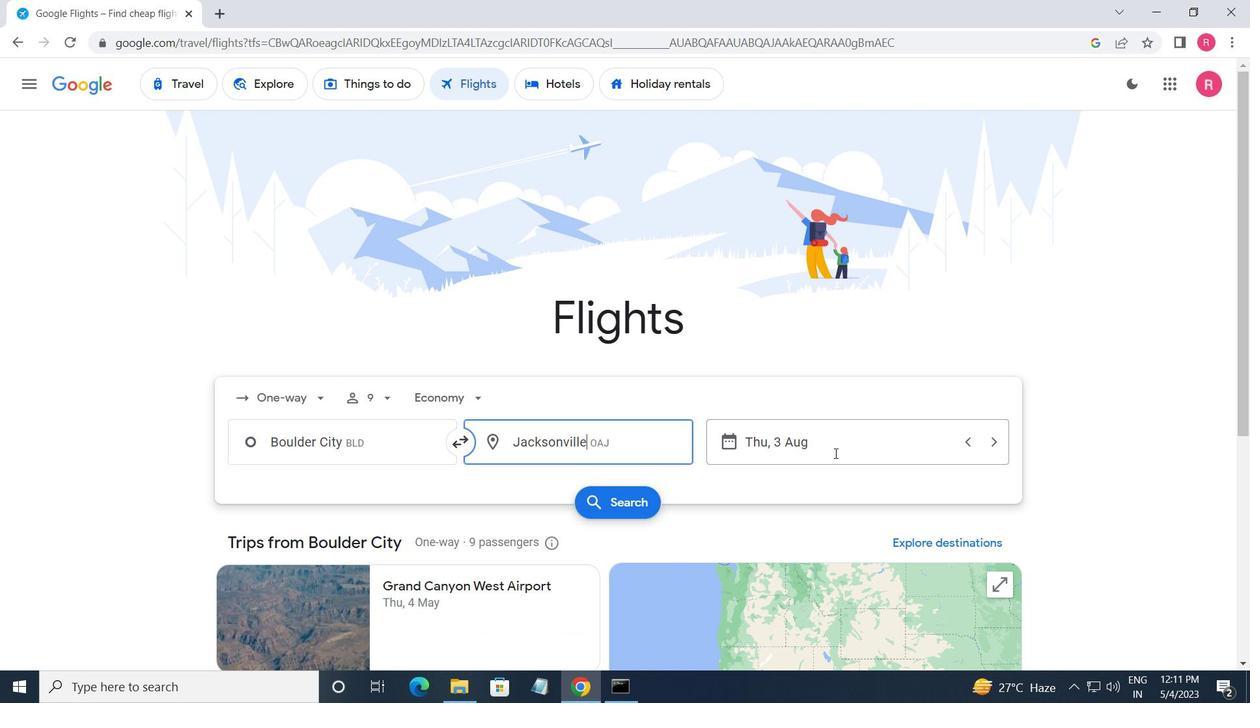
Action: Mouse pressed left at (840, 446)
Screenshot: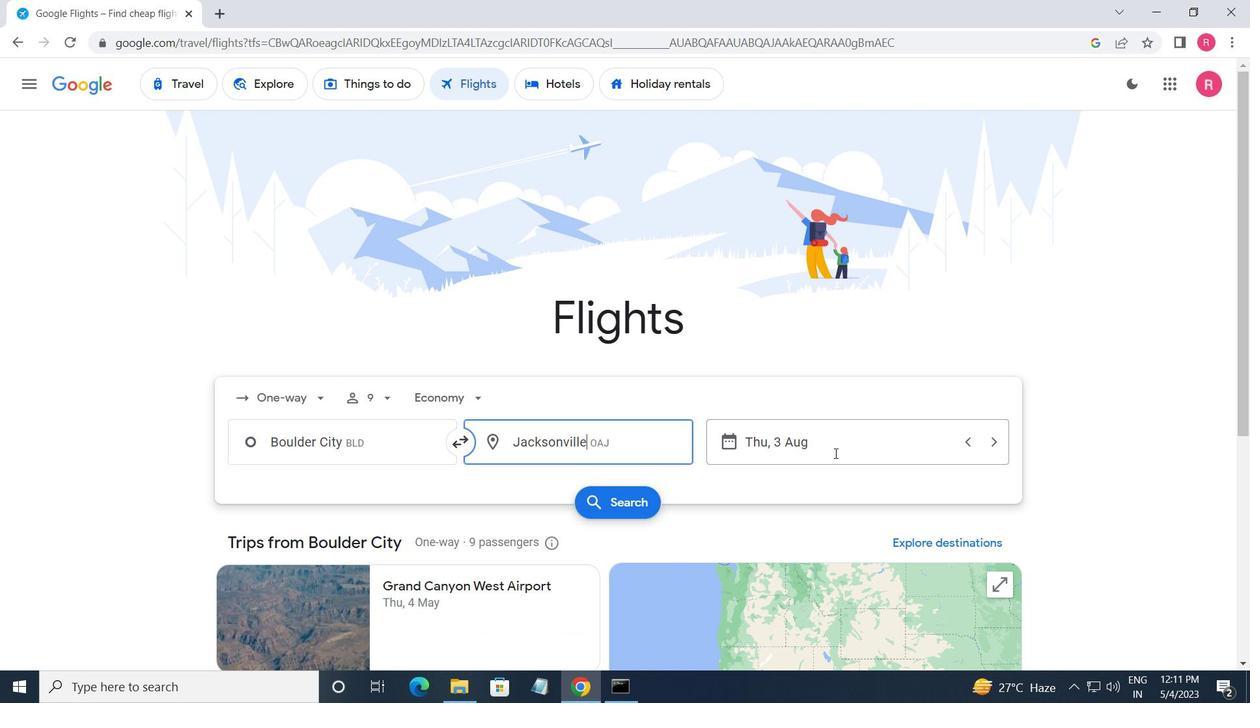 
Action: Mouse moved to (587, 379)
Screenshot: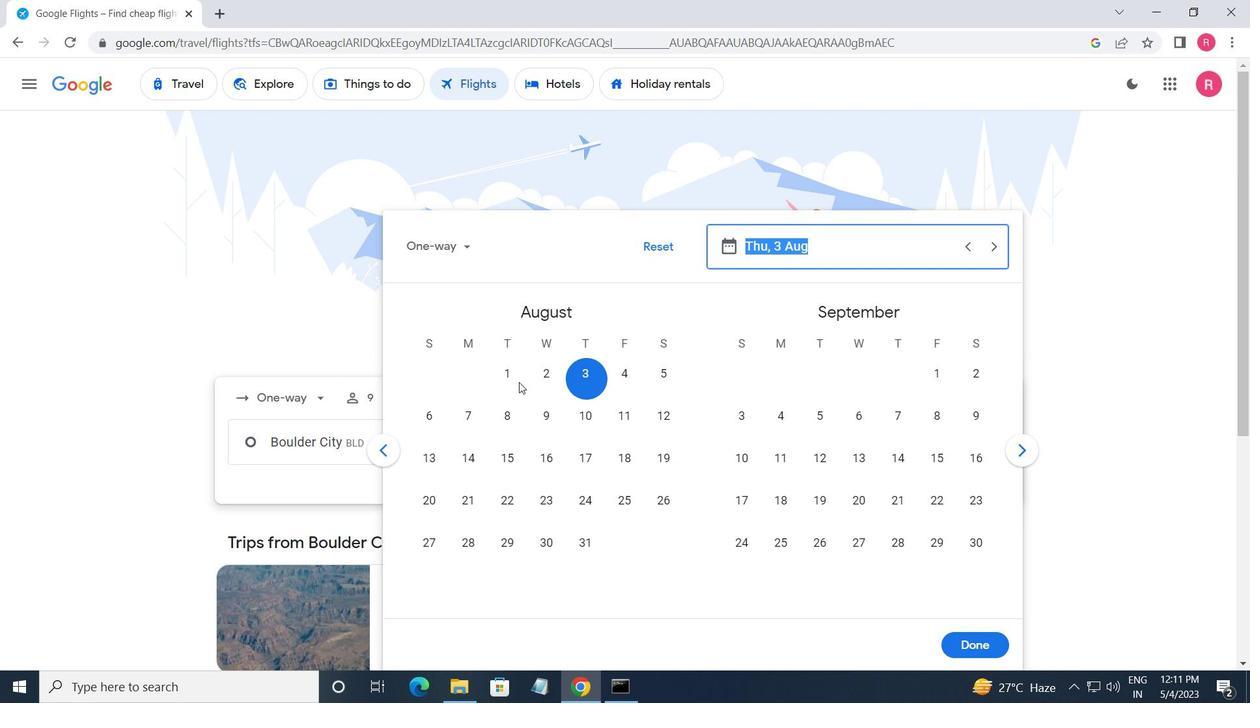 
Action: Mouse pressed left at (587, 379)
Screenshot: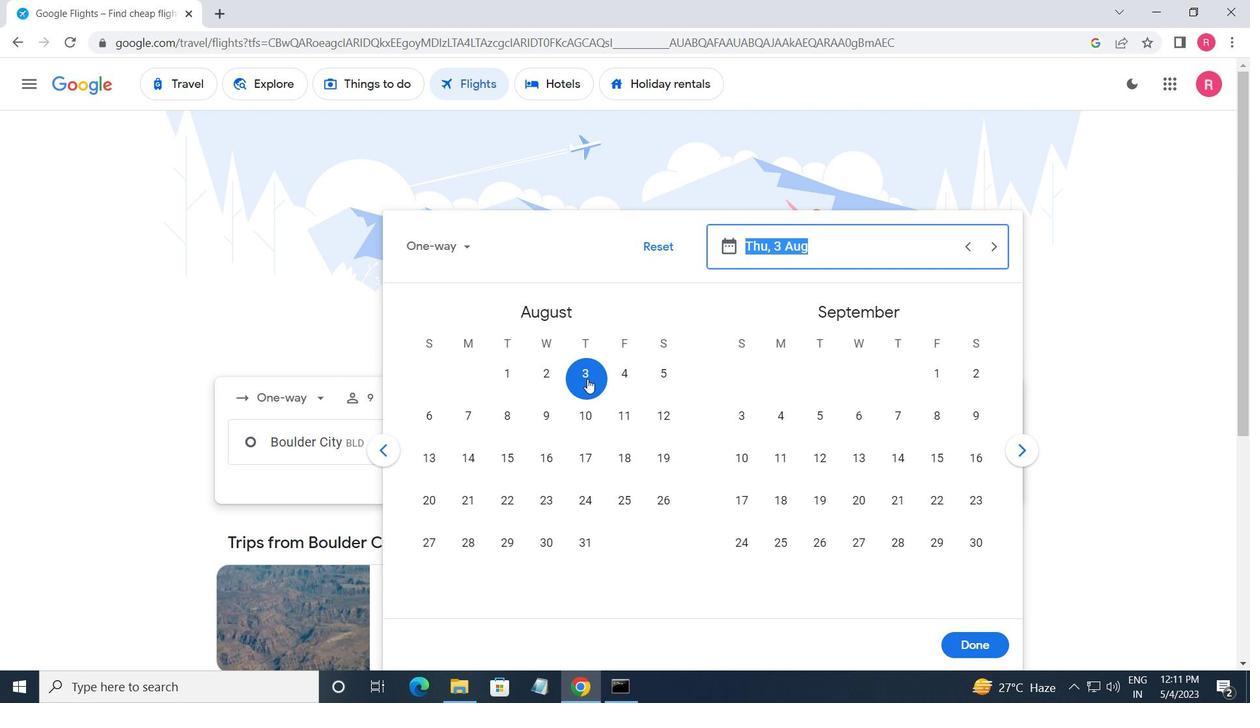 
Action: Mouse moved to (975, 645)
Screenshot: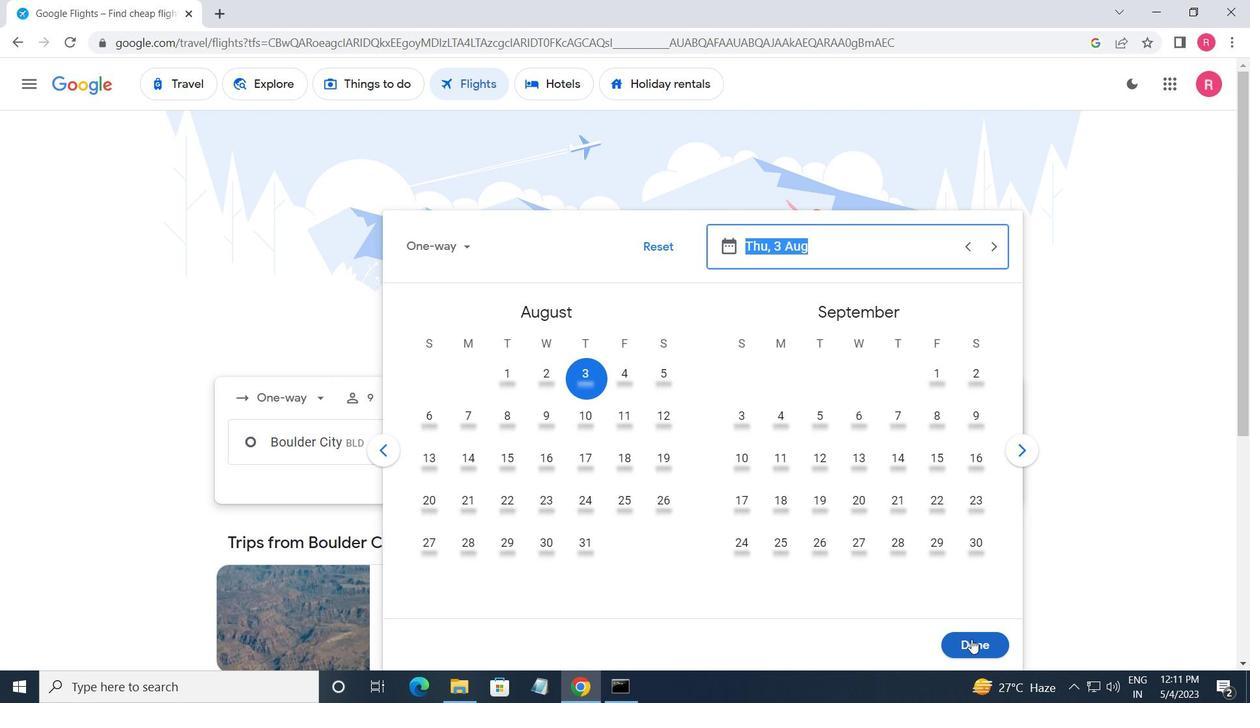 
Action: Mouse pressed left at (975, 645)
Screenshot: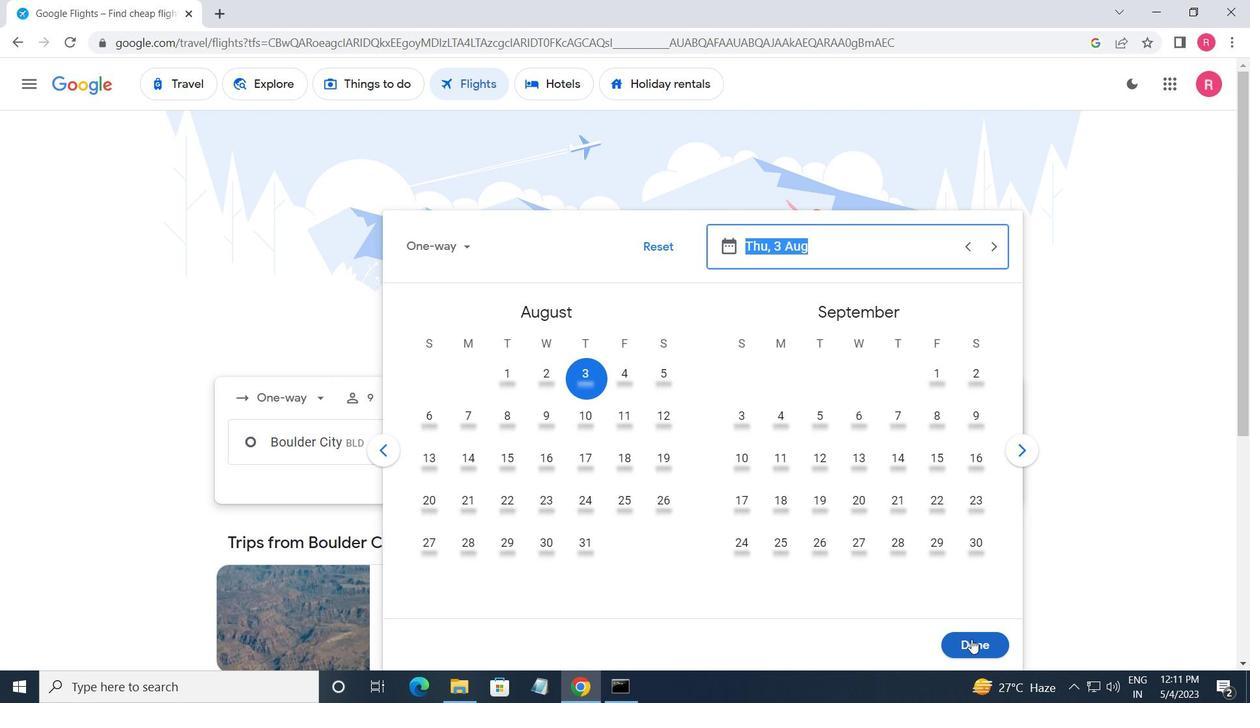 
Action: Mouse moved to (619, 500)
Screenshot: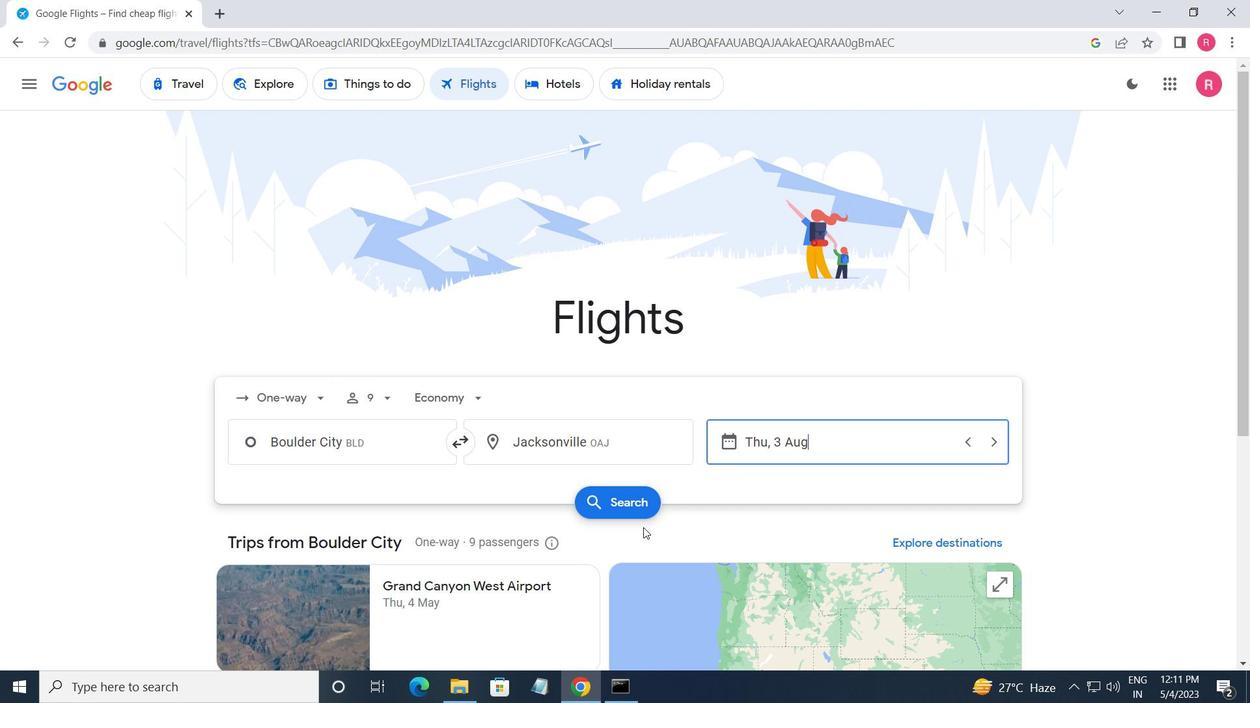 
Action: Mouse pressed left at (619, 500)
Screenshot: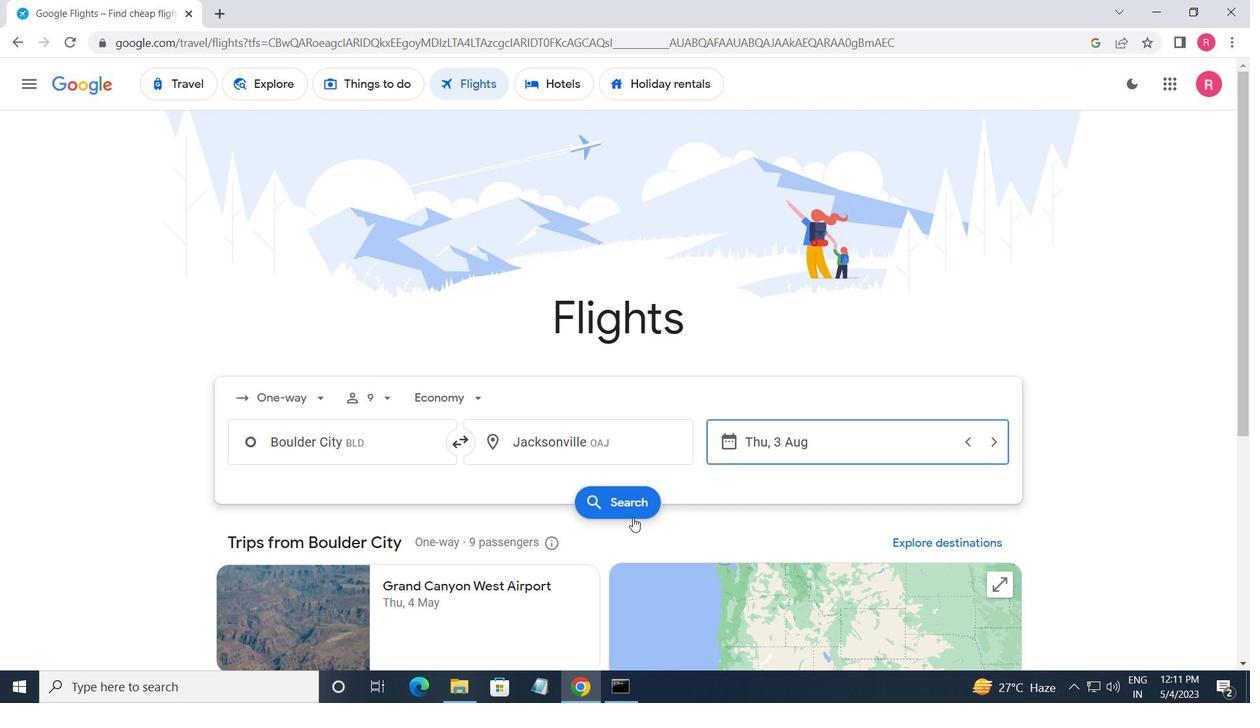 
Action: Mouse moved to (238, 237)
Screenshot: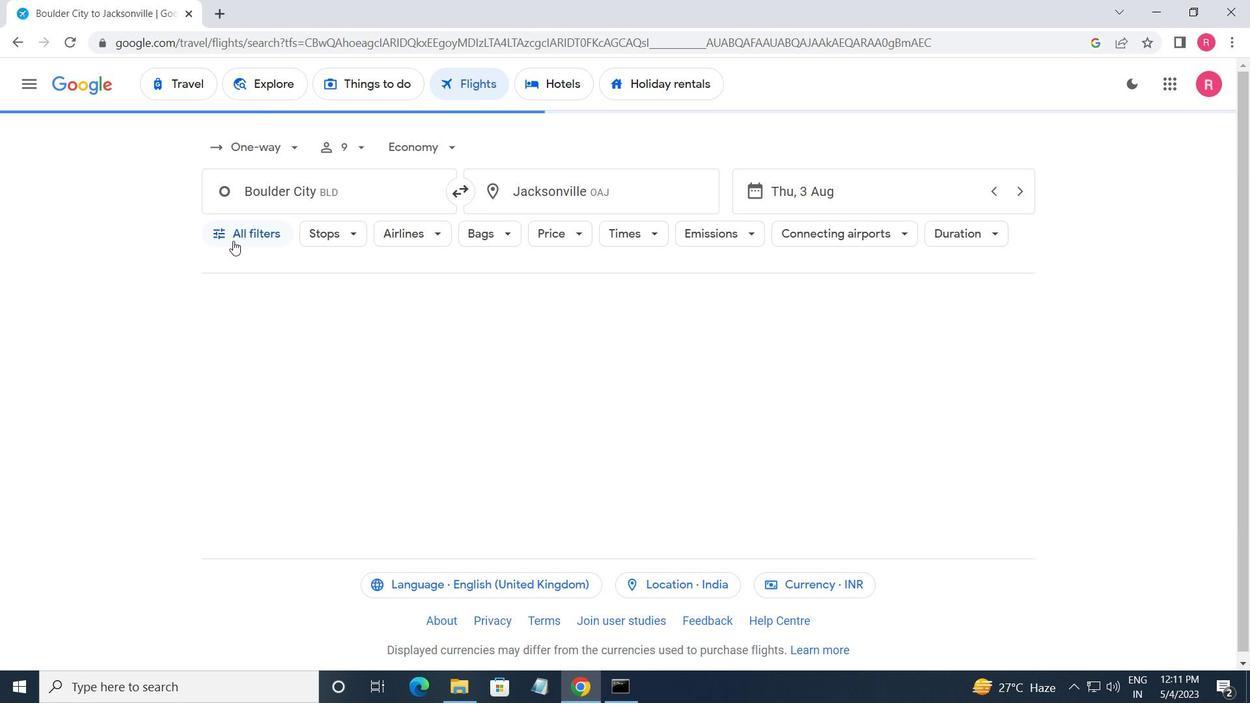 
Action: Mouse pressed left at (238, 237)
Screenshot: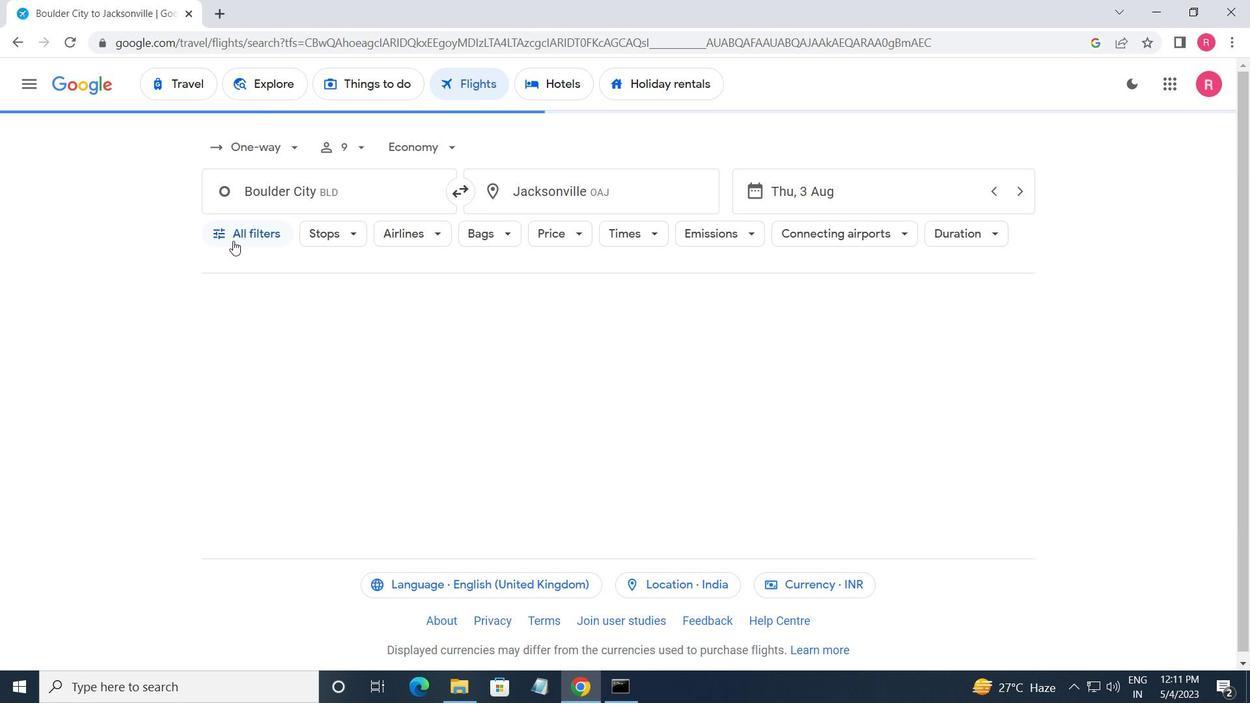 
Action: Mouse moved to (292, 518)
Screenshot: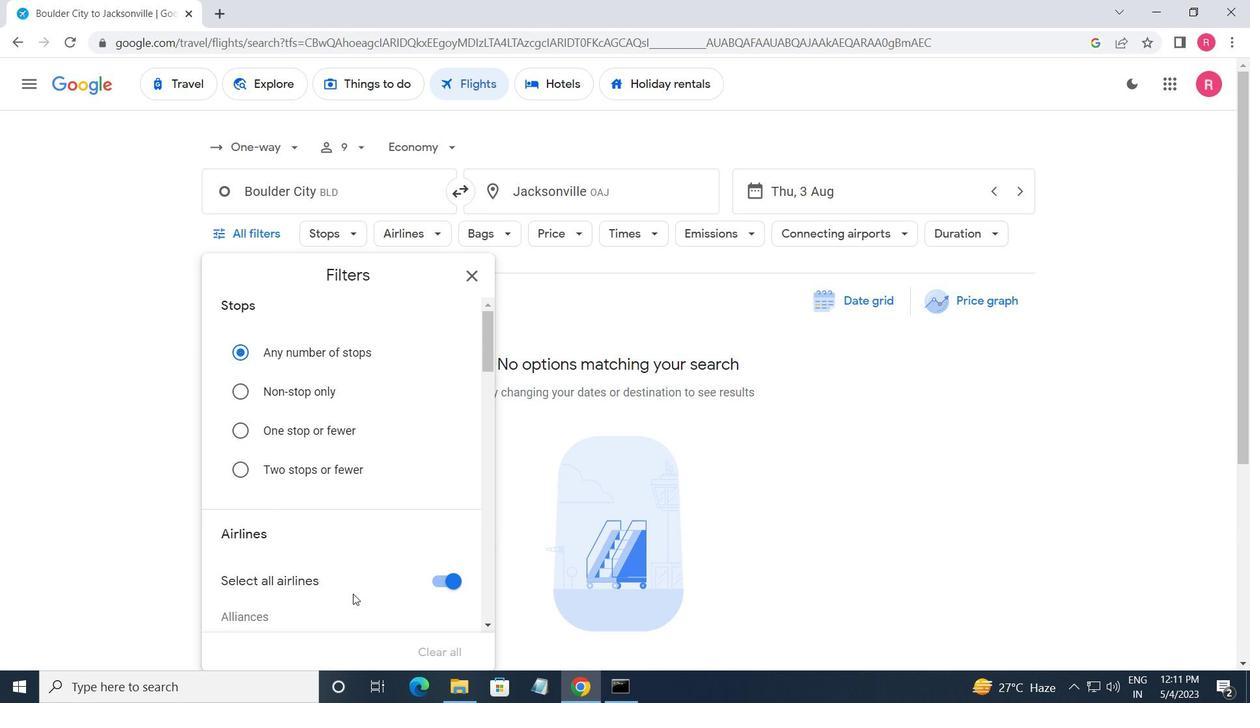 
Action: Mouse scrolled (292, 517) with delta (0, 0)
Screenshot: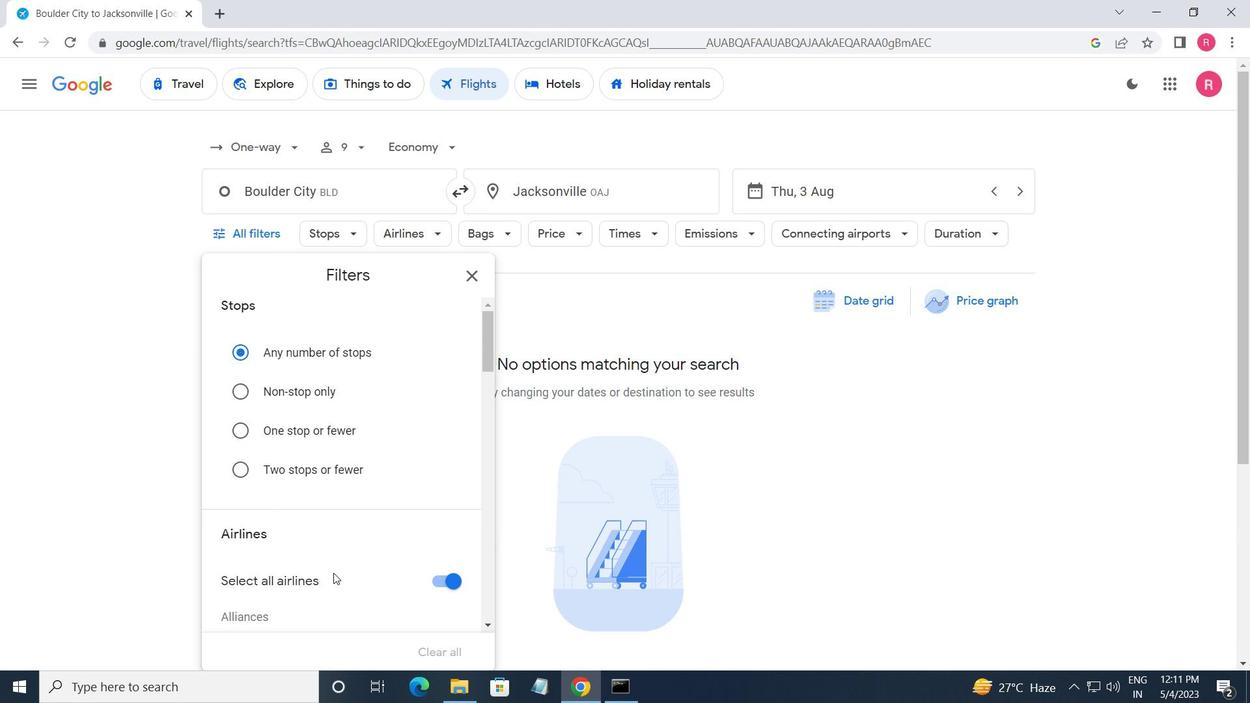 
Action: Mouse scrolled (292, 517) with delta (0, 0)
Screenshot: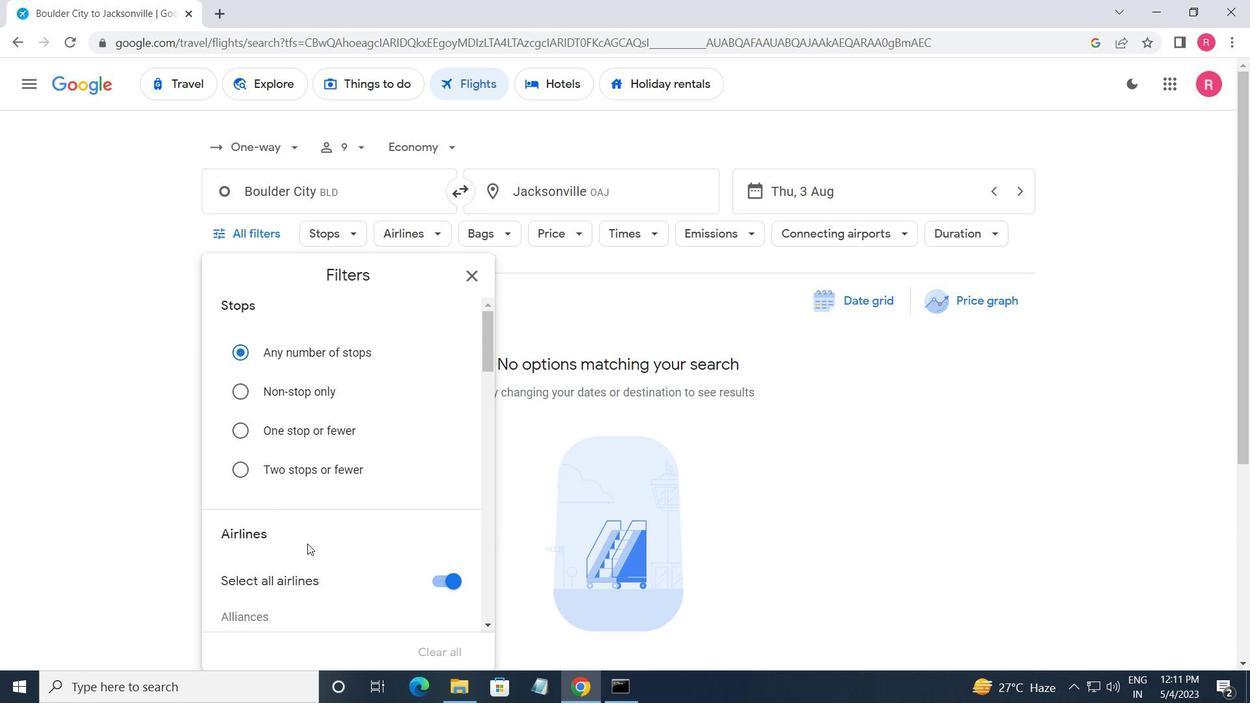 
Action: Mouse moved to (292, 518)
Screenshot: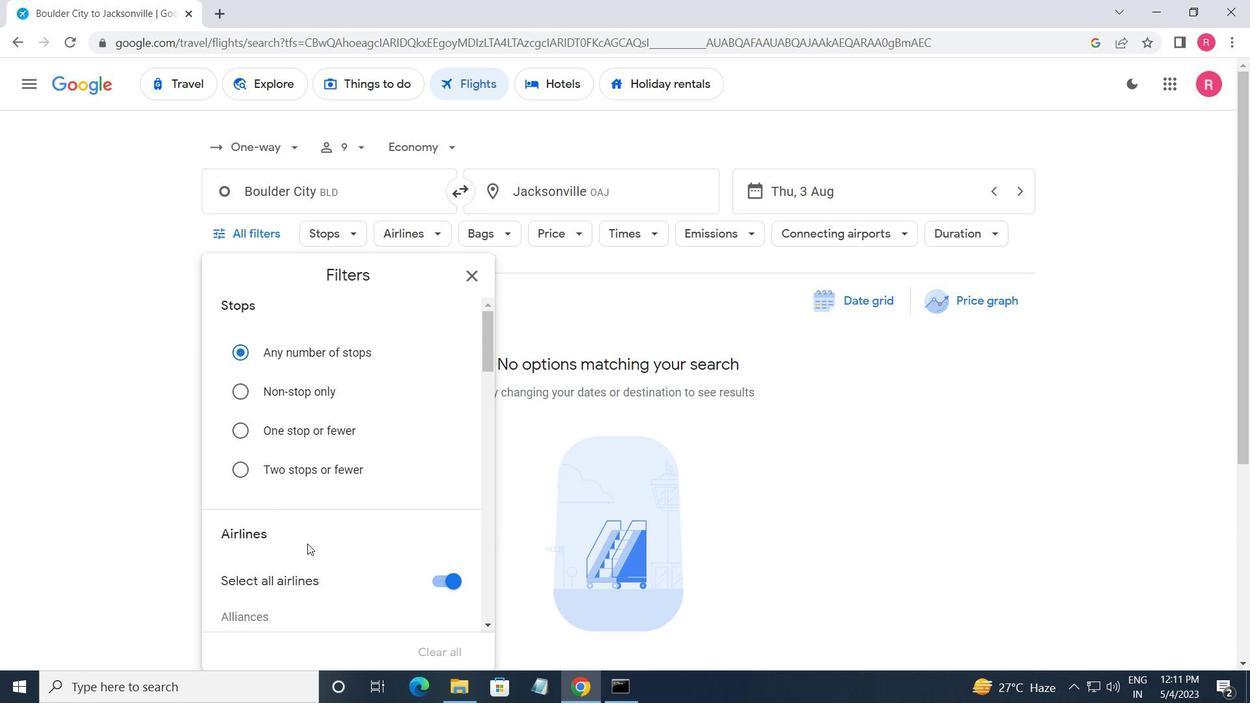 
Action: Mouse scrolled (292, 517) with delta (0, 0)
Screenshot: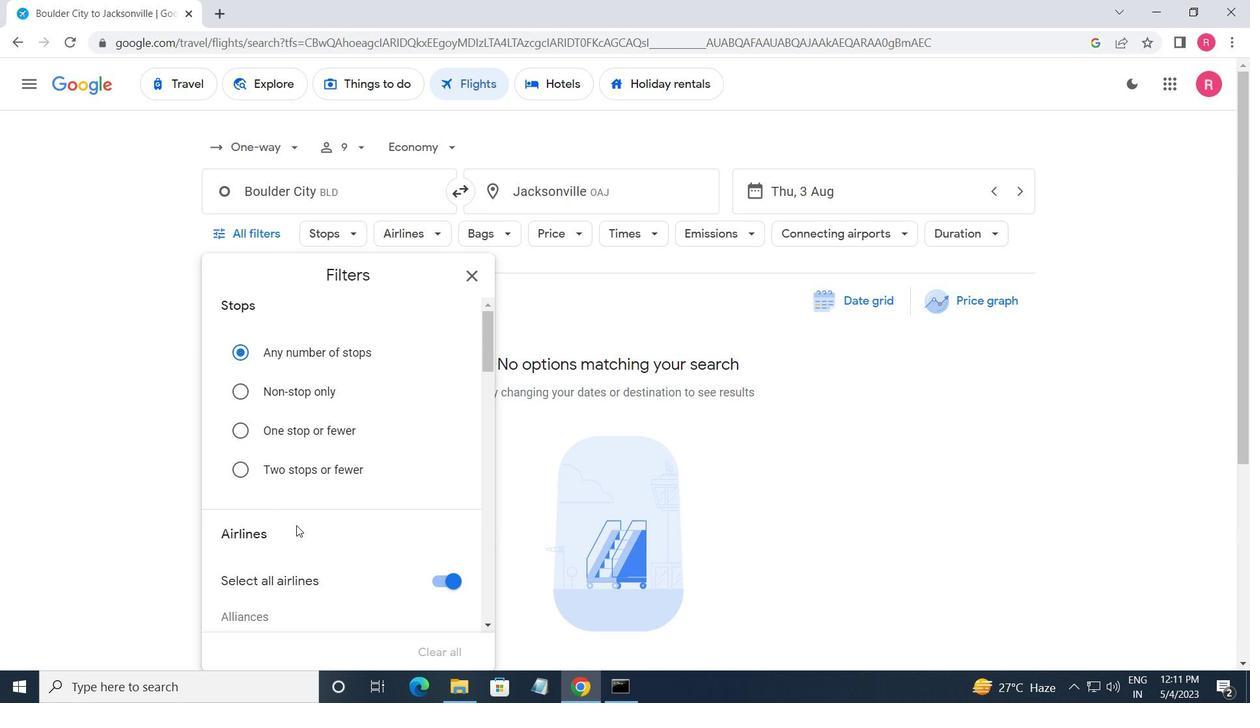 
Action: Mouse moved to (293, 518)
Screenshot: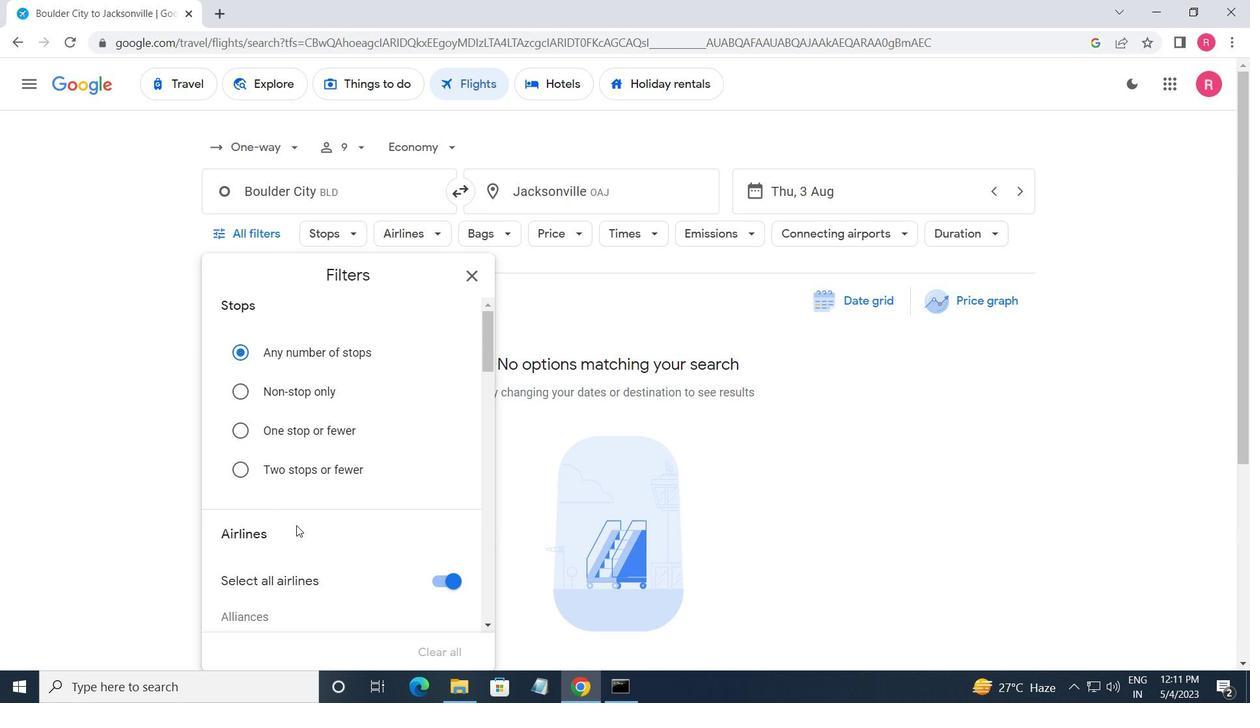 
Action: Mouse scrolled (293, 517) with delta (0, 0)
Screenshot: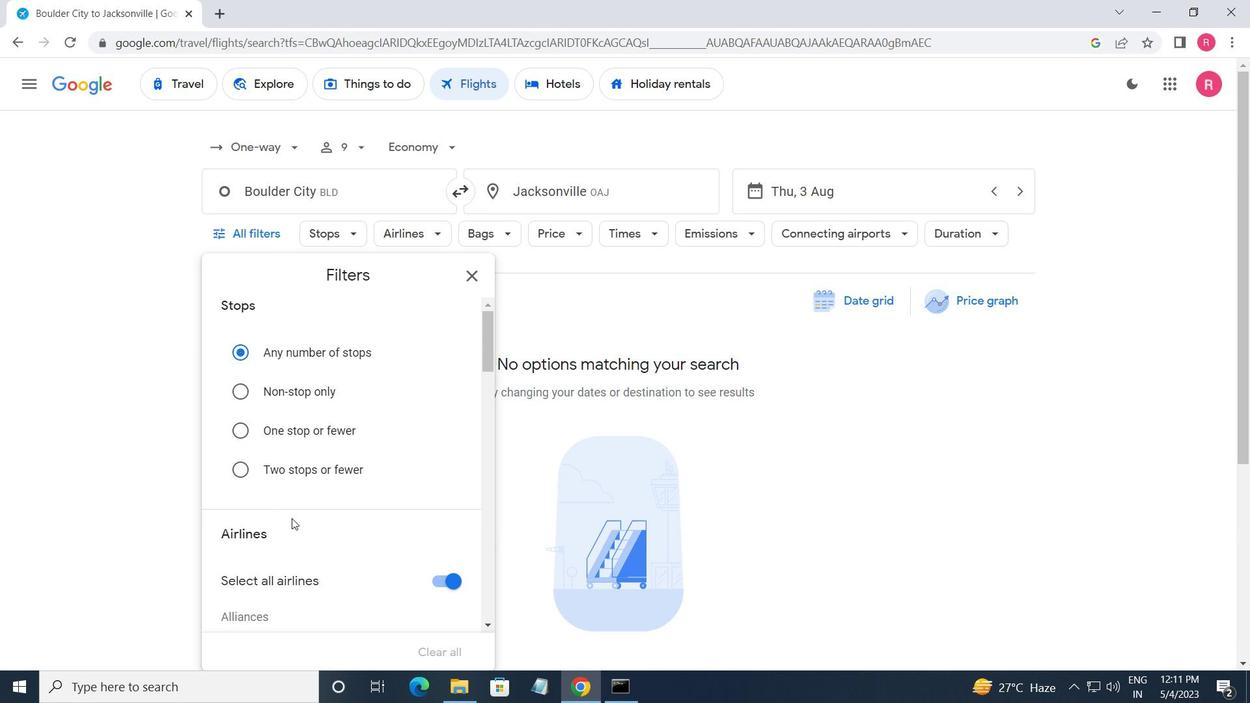 
Action: Mouse moved to (304, 511)
Screenshot: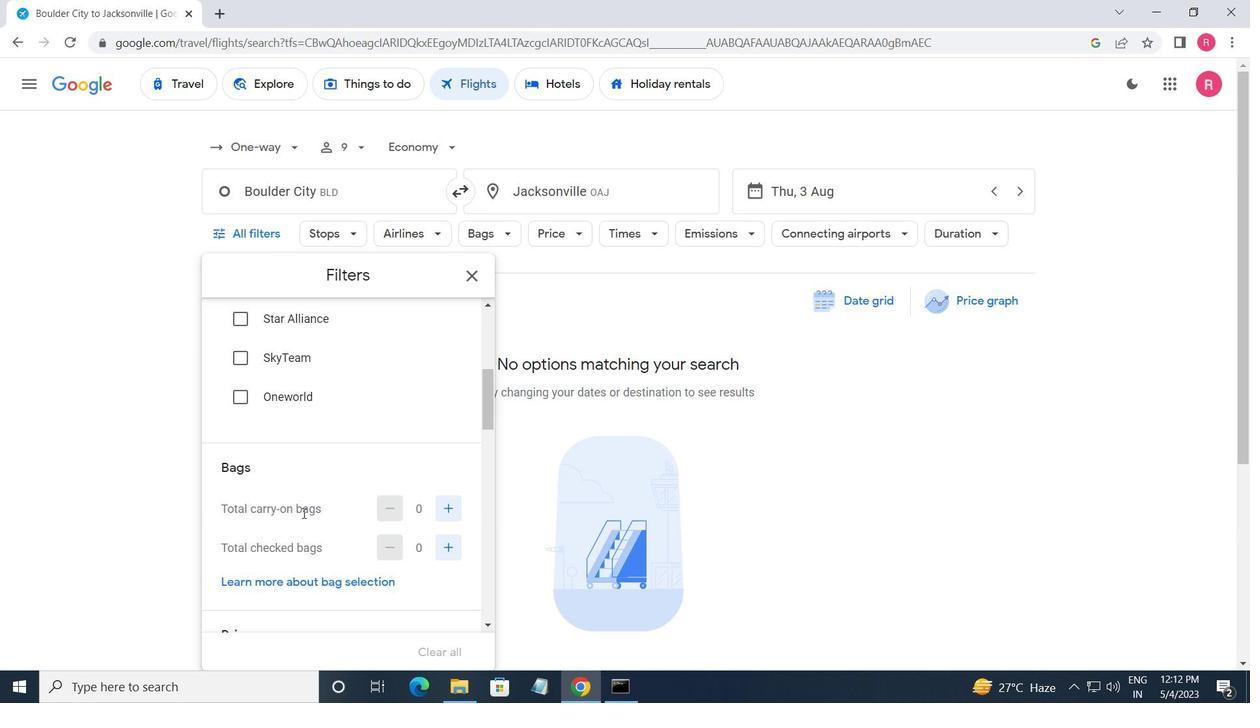 
Action: Mouse scrolled (304, 510) with delta (0, 0)
Screenshot: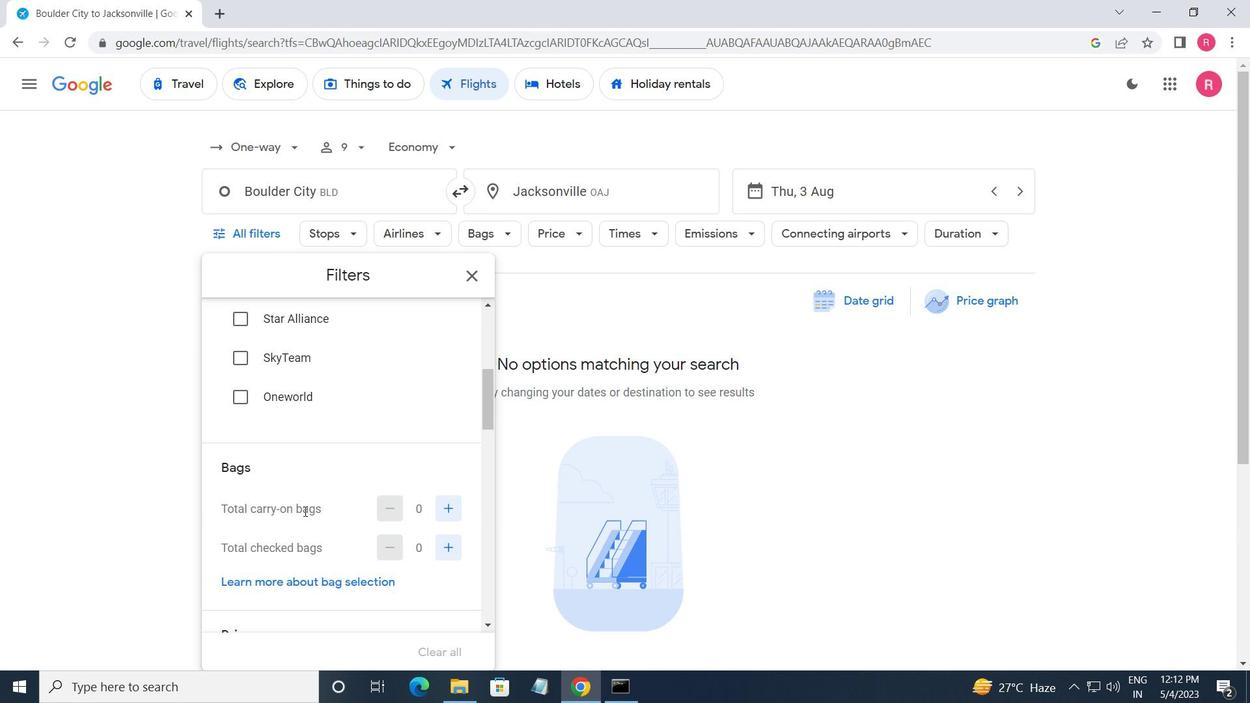 
Action: Mouse scrolled (304, 510) with delta (0, 0)
Screenshot: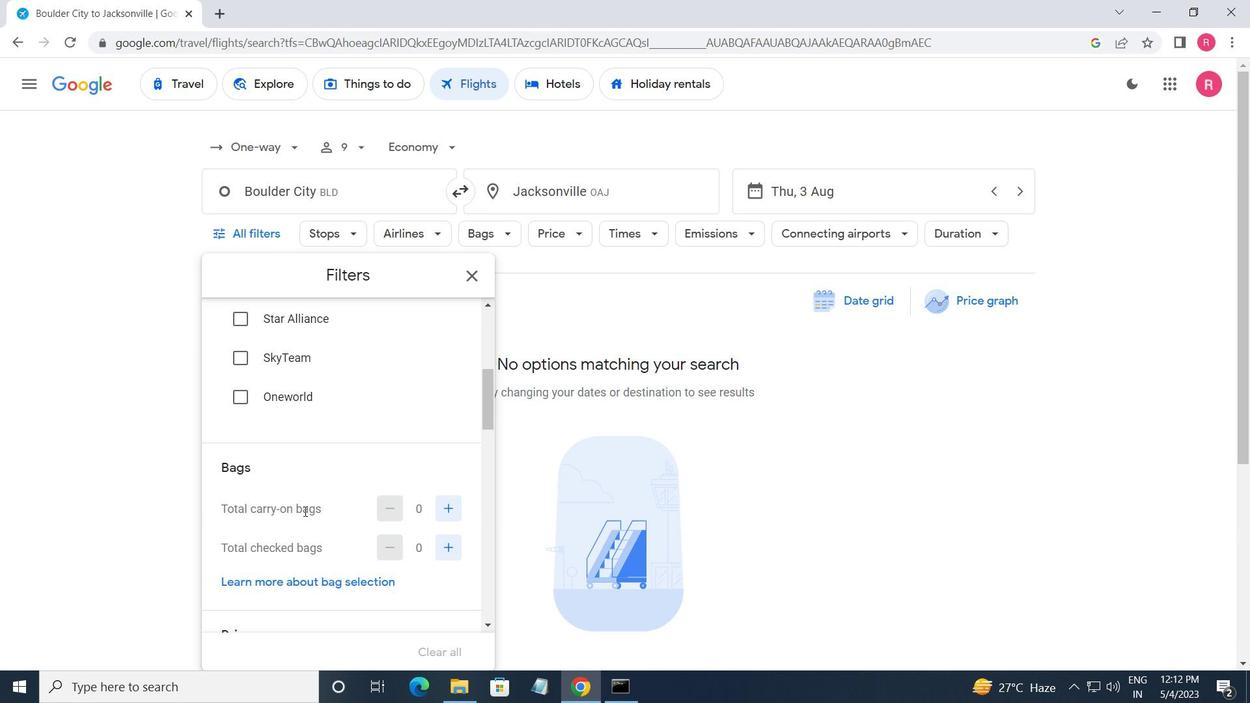 
Action: Mouse moved to (444, 351)
Screenshot: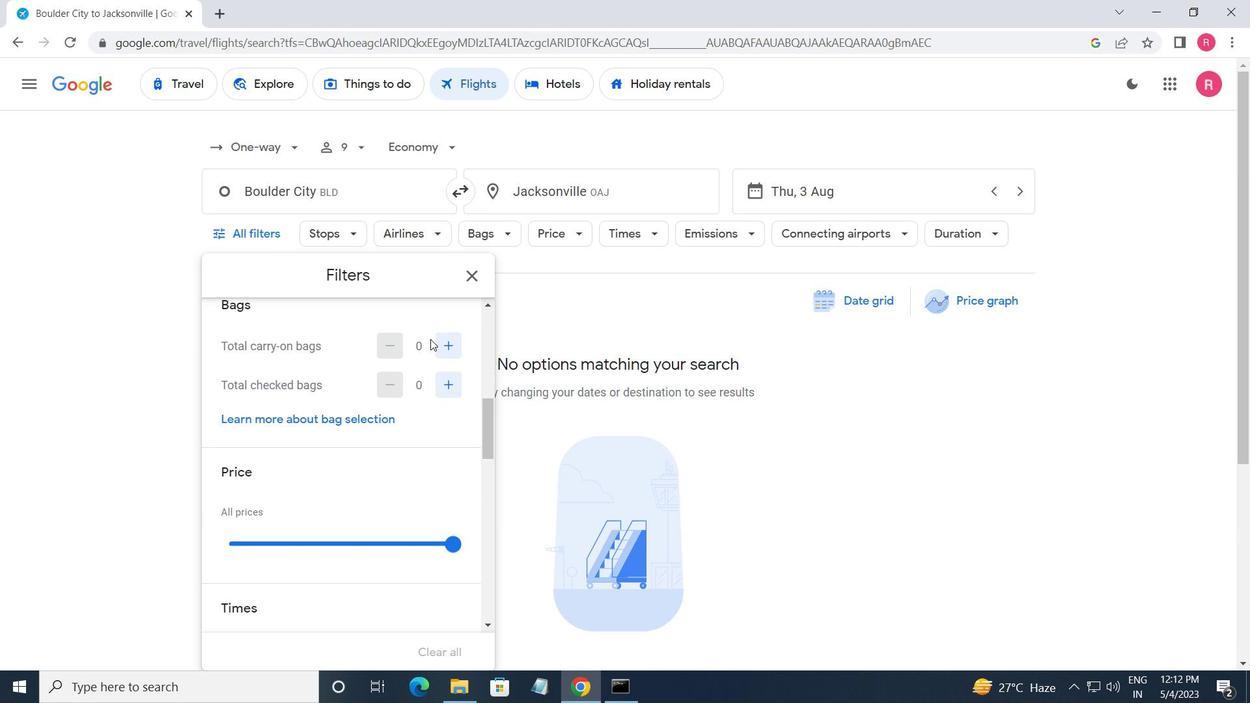 
Action: Mouse pressed left at (444, 351)
Screenshot: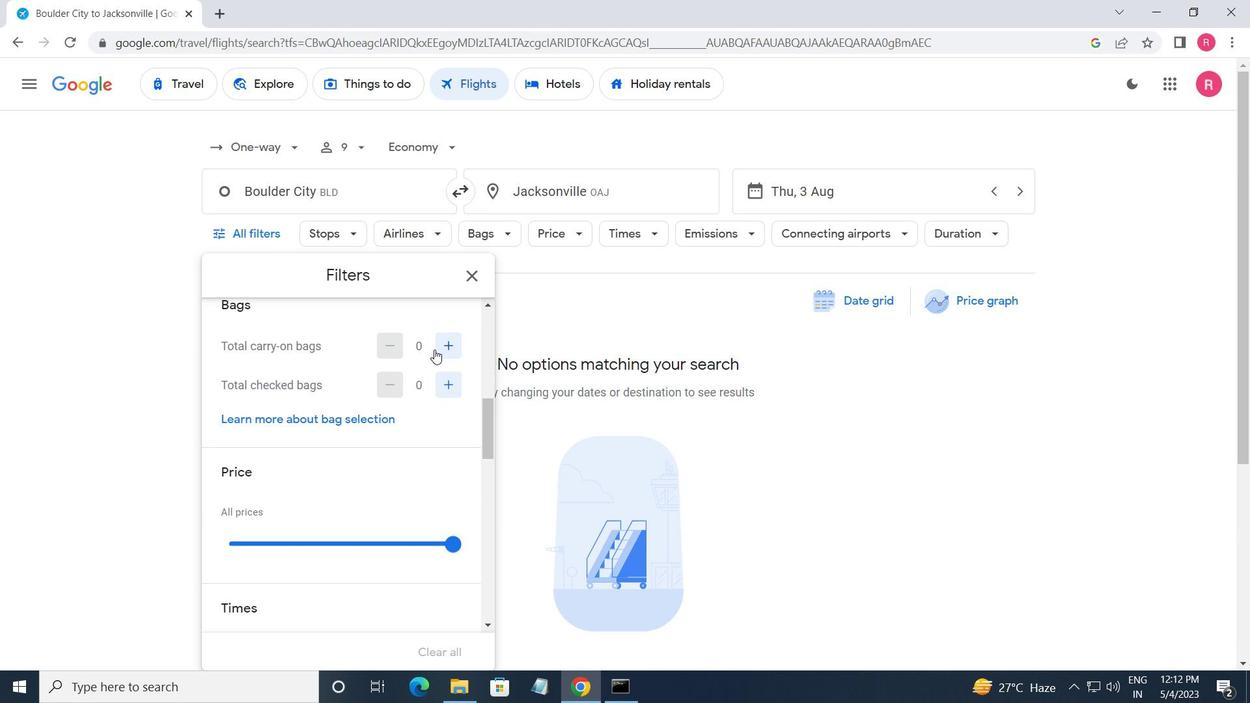 
Action: Mouse moved to (405, 450)
Screenshot: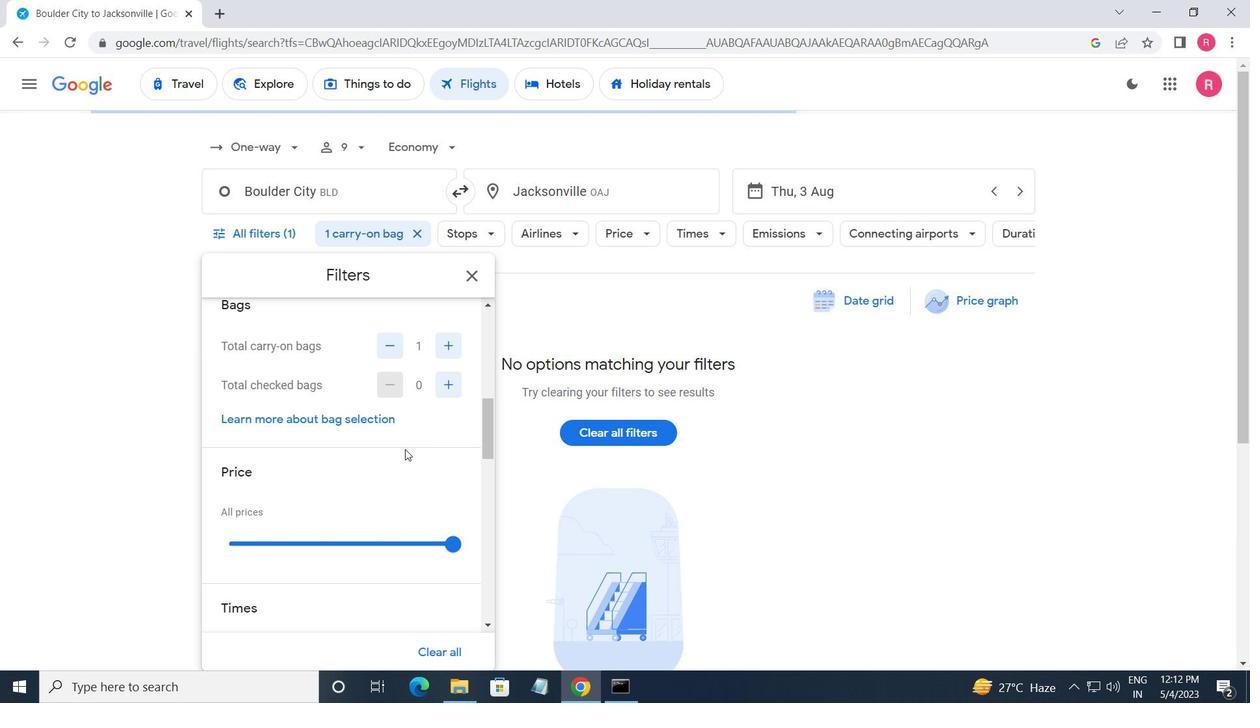
Action: Mouse scrolled (405, 449) with delta (0, 0)
Screenshot: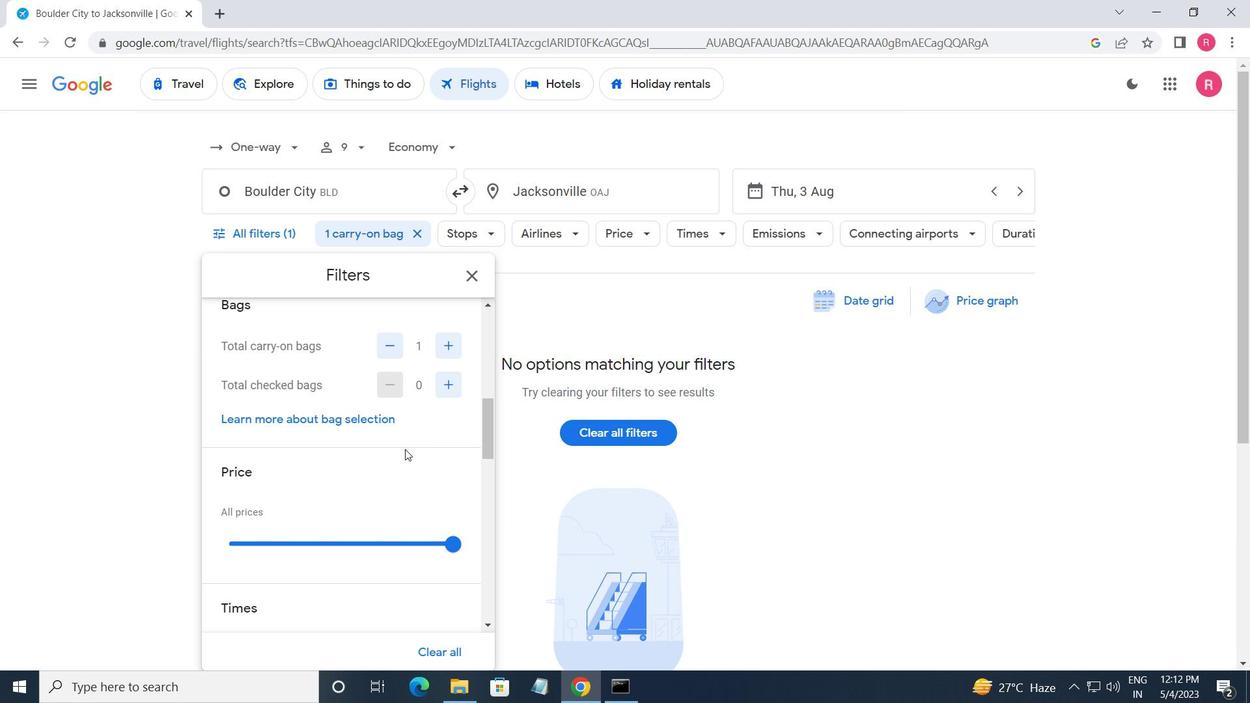 
Action: Mouse moved to (454, 465)
Screenshot: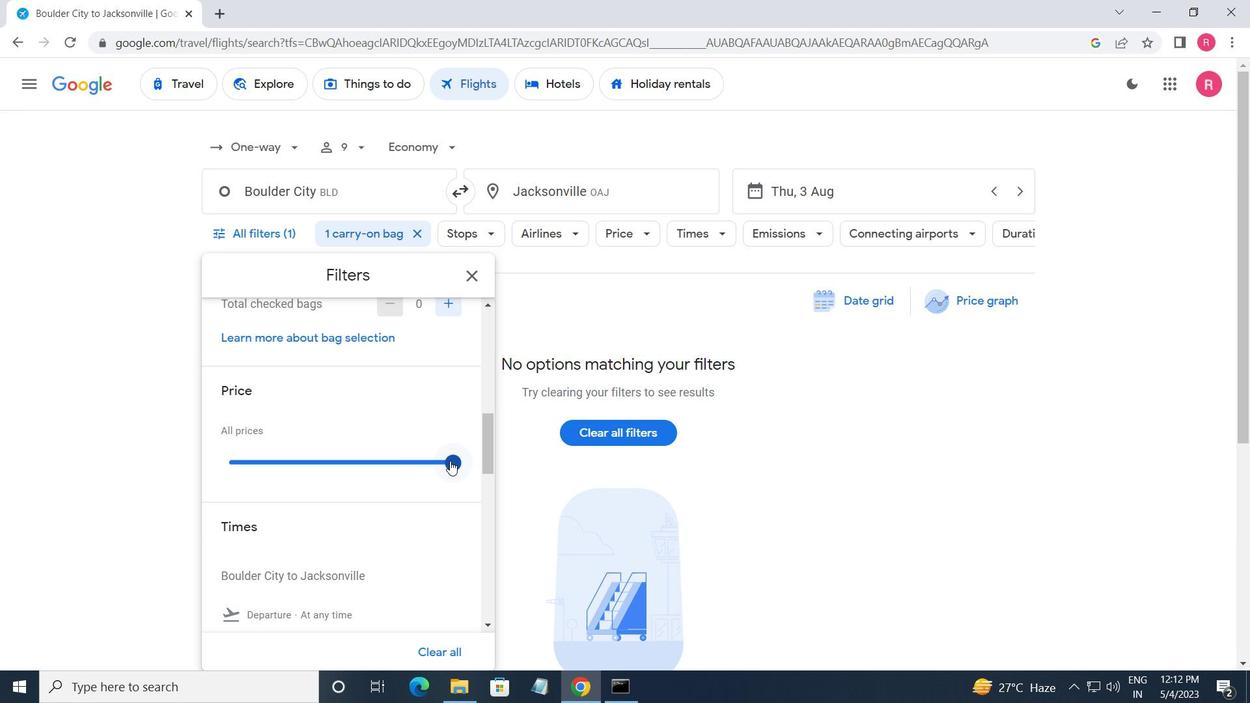 
Action: Mouse pressed left at (454, 465)
Screenshot: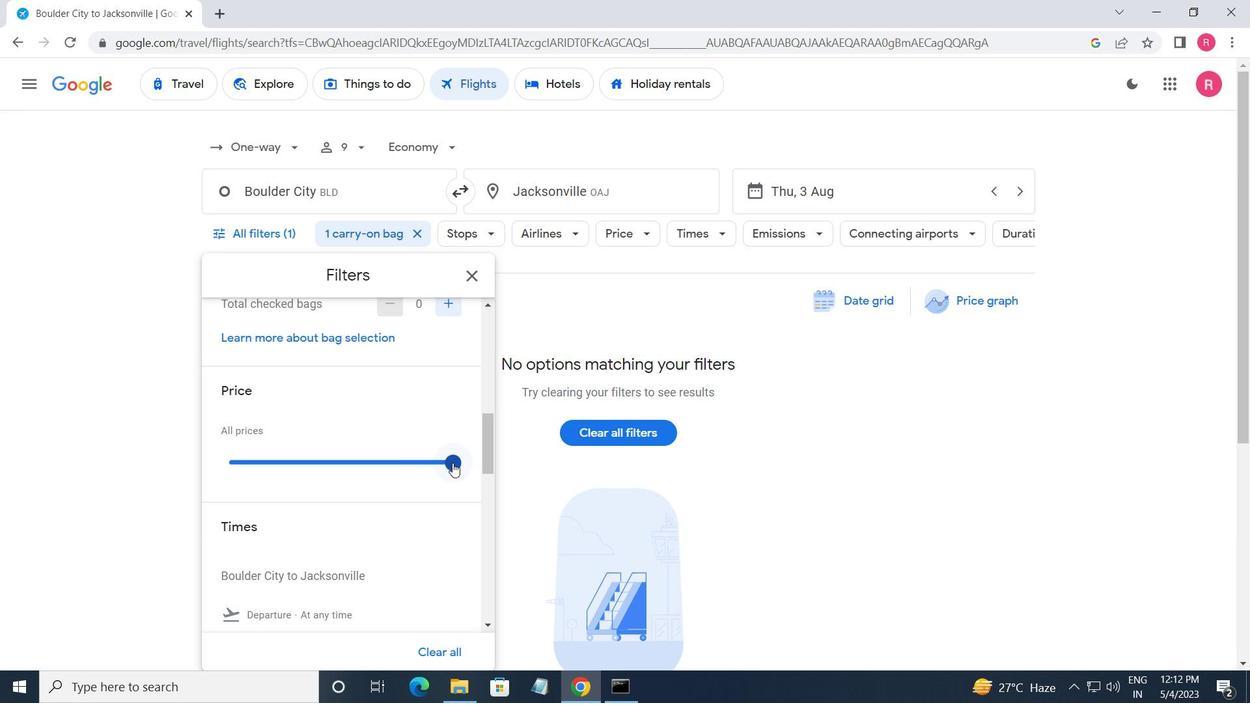 
Action: Mouse moved to (455, 462)
Screenshot: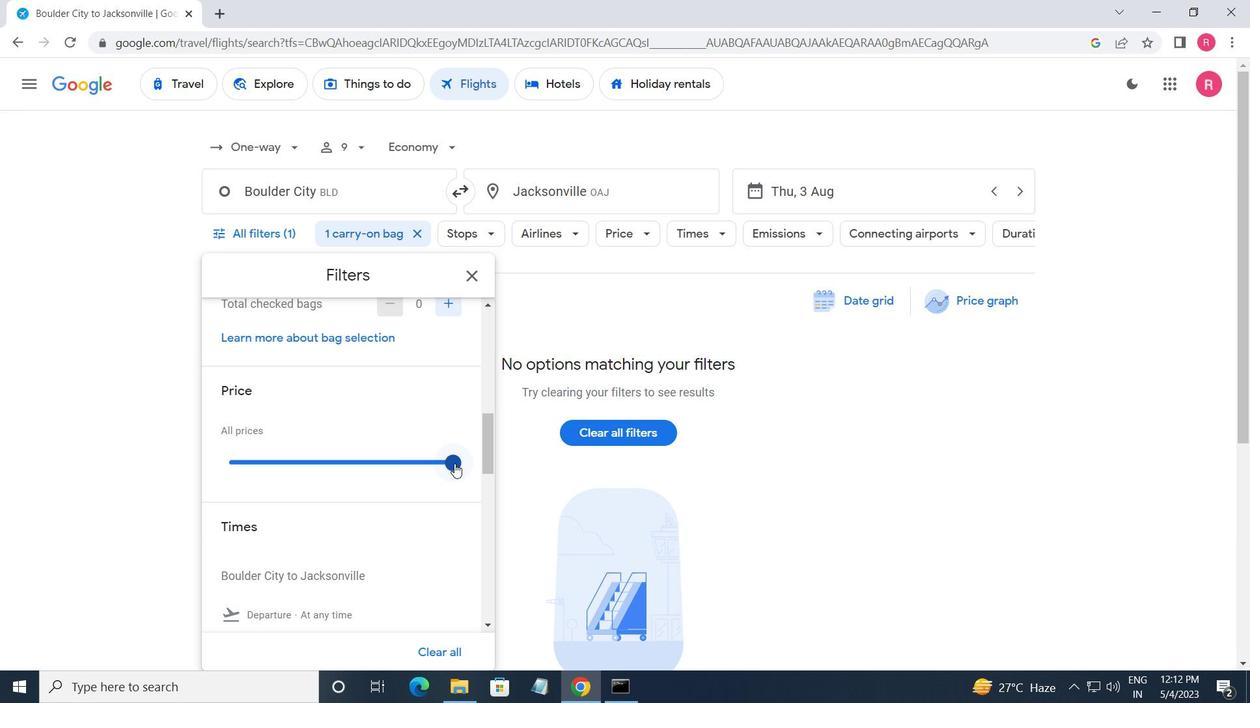 
Action: Mouse scrolled (455, 462) with delta (0, 0)
Screenshot: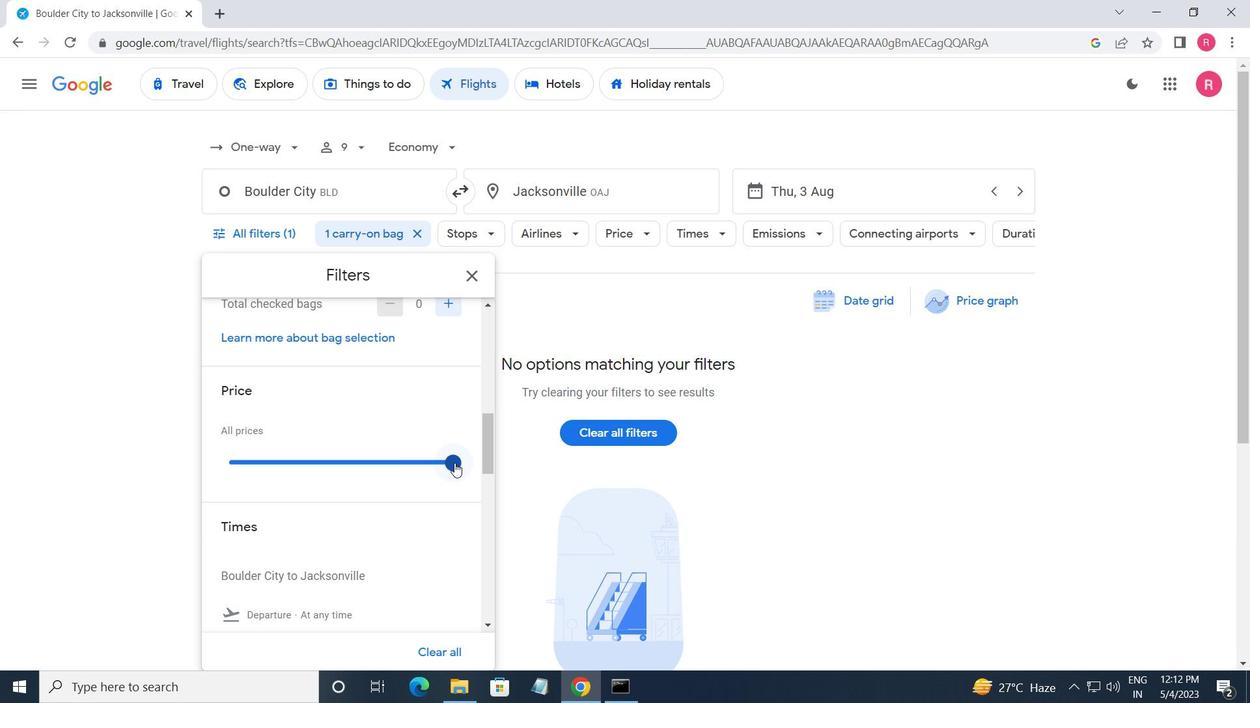 
Action: Mouse scrolled (455, 462) with delta (0, 0)
Screenshot: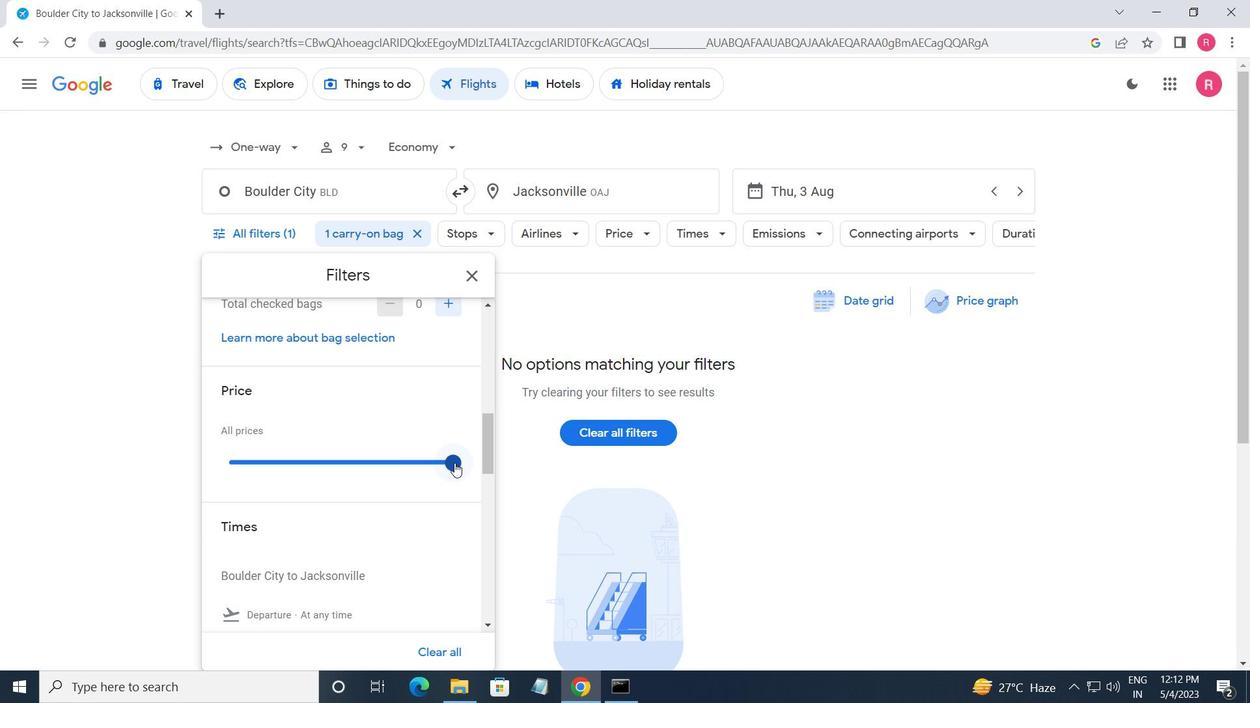 
Action: Mouse moved to (242, 483)
Screenshot: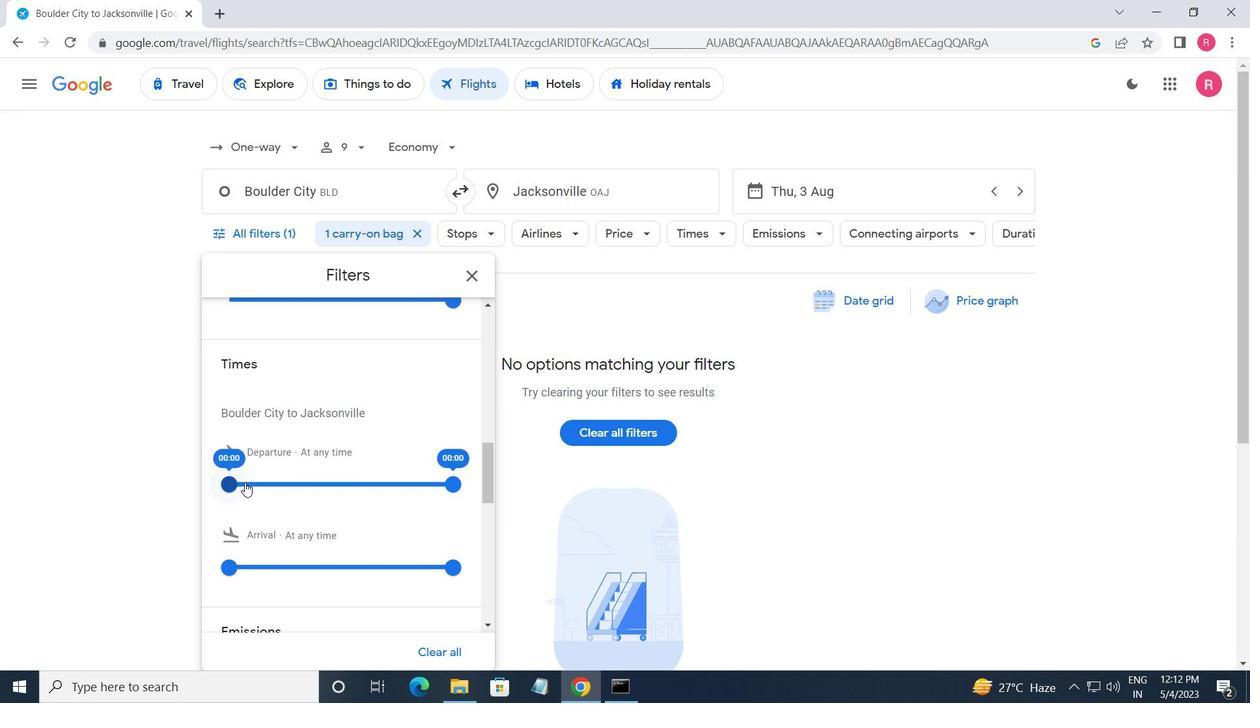 
Action: Mouse pressed left at (242, 483)
Screenshot: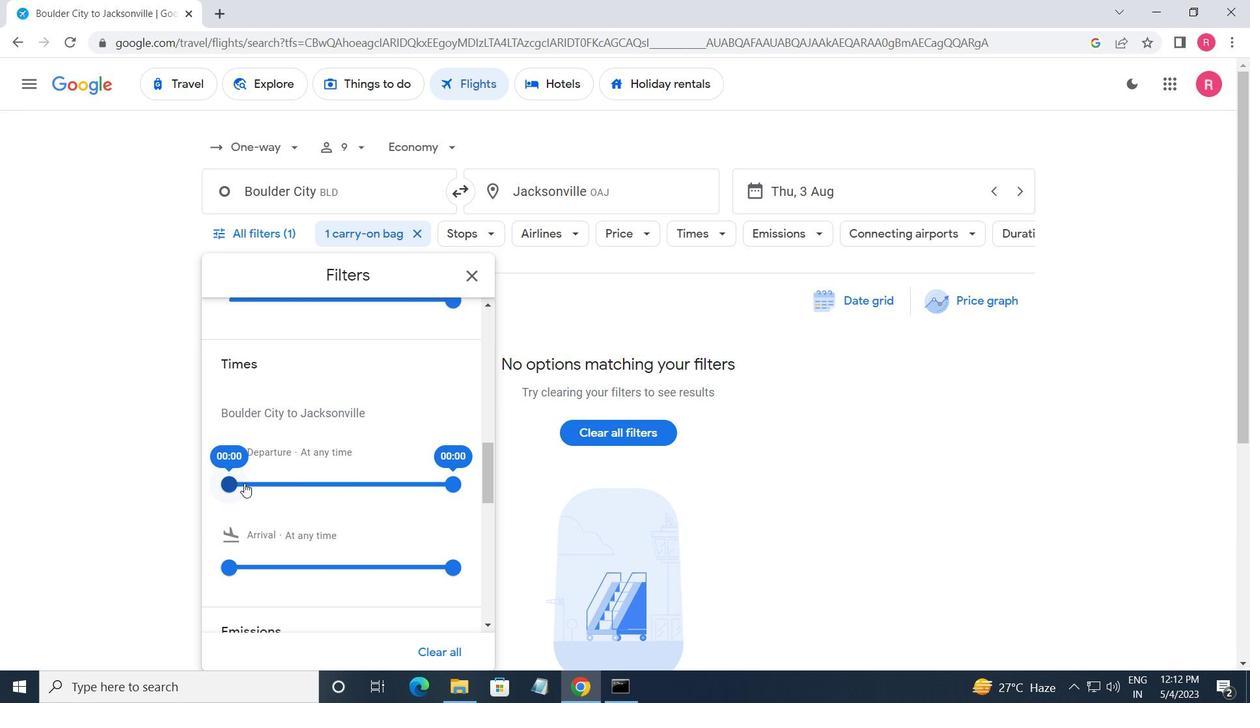 
Action: Mouse moved to (447, 490)
Screenshot: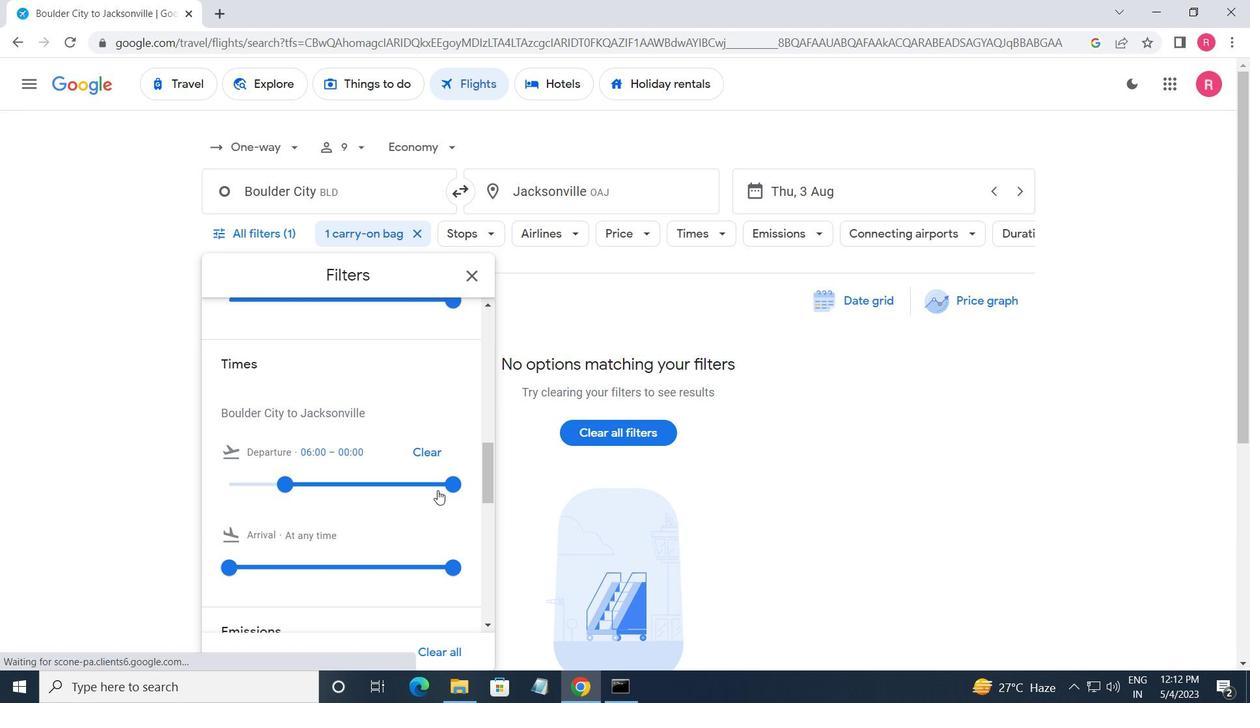 
Action: Mouse pressed left at (447, 490)
Screenshot: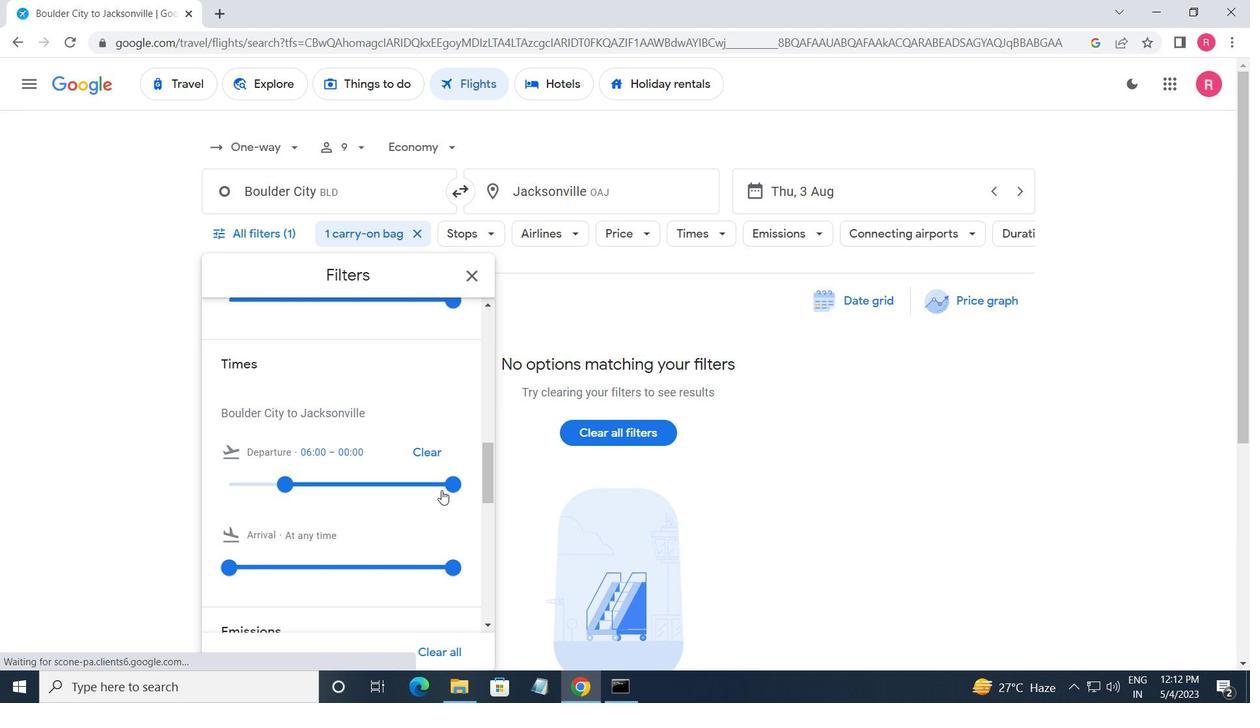 
Action: Mouse moved to (464, 278)
Screenshot: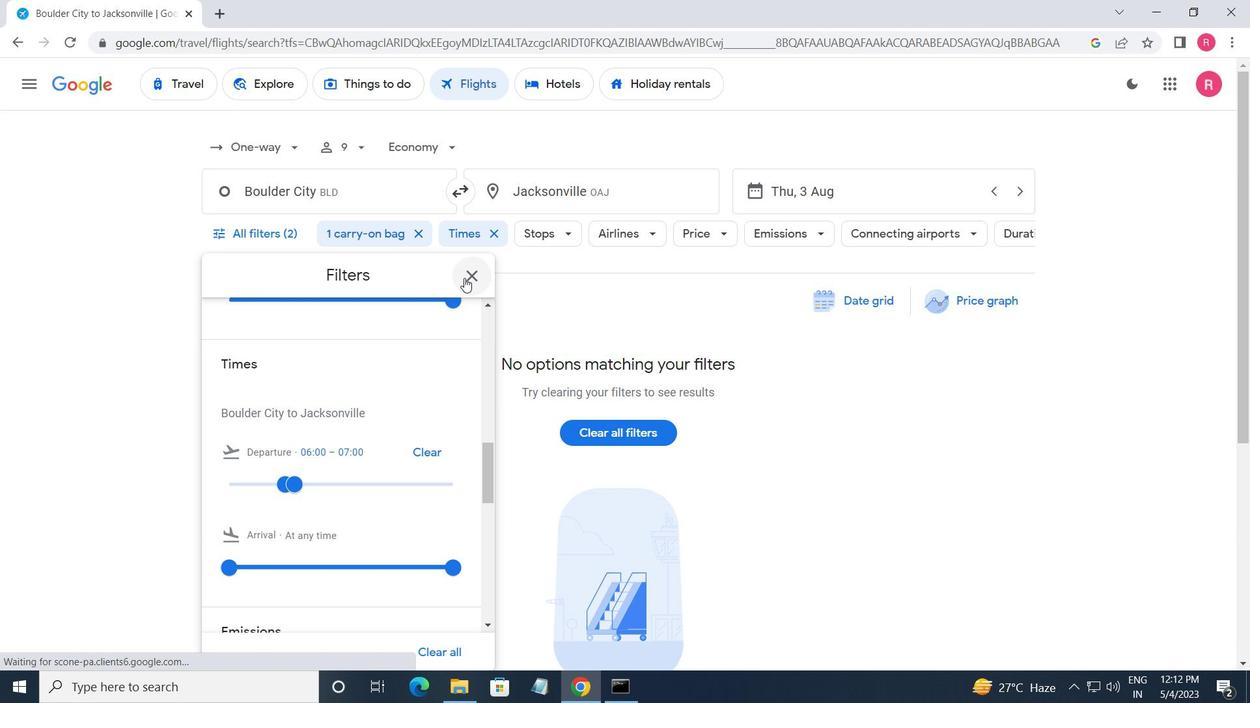 
Action: Mouse pressed left at (464, 278)
Screenshot: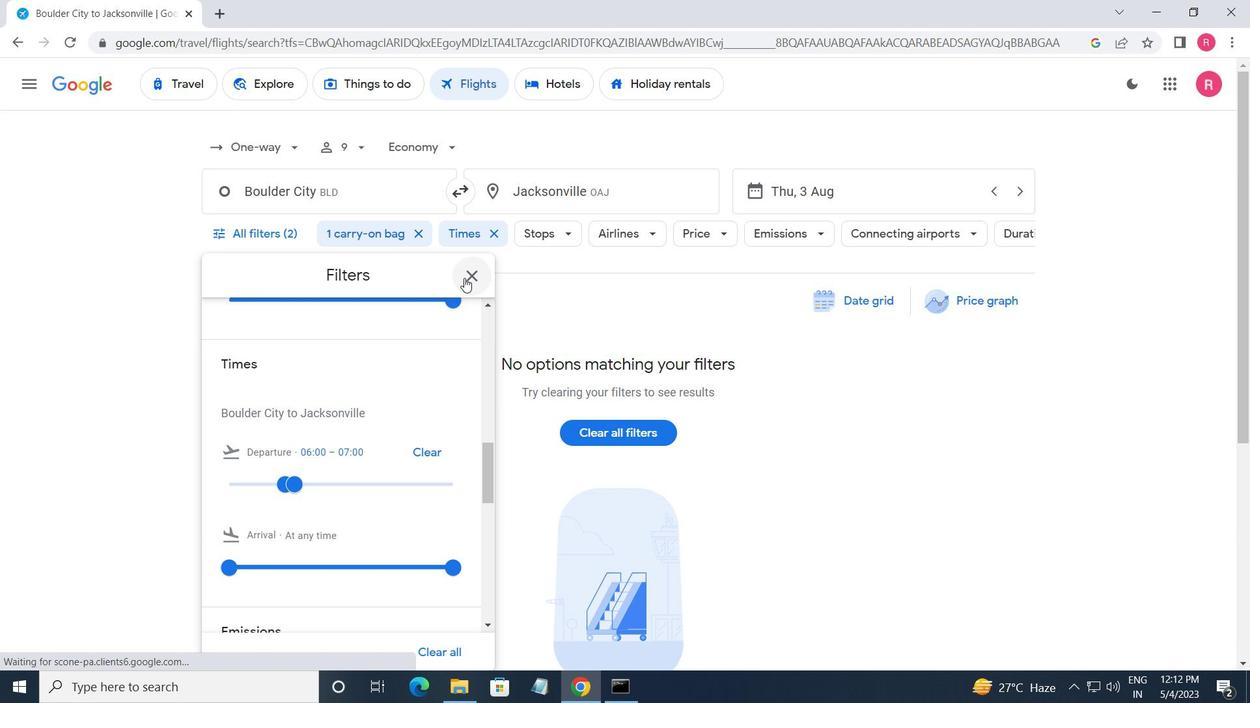 
Action: Mouse moved to (441, 326)
Screenshot: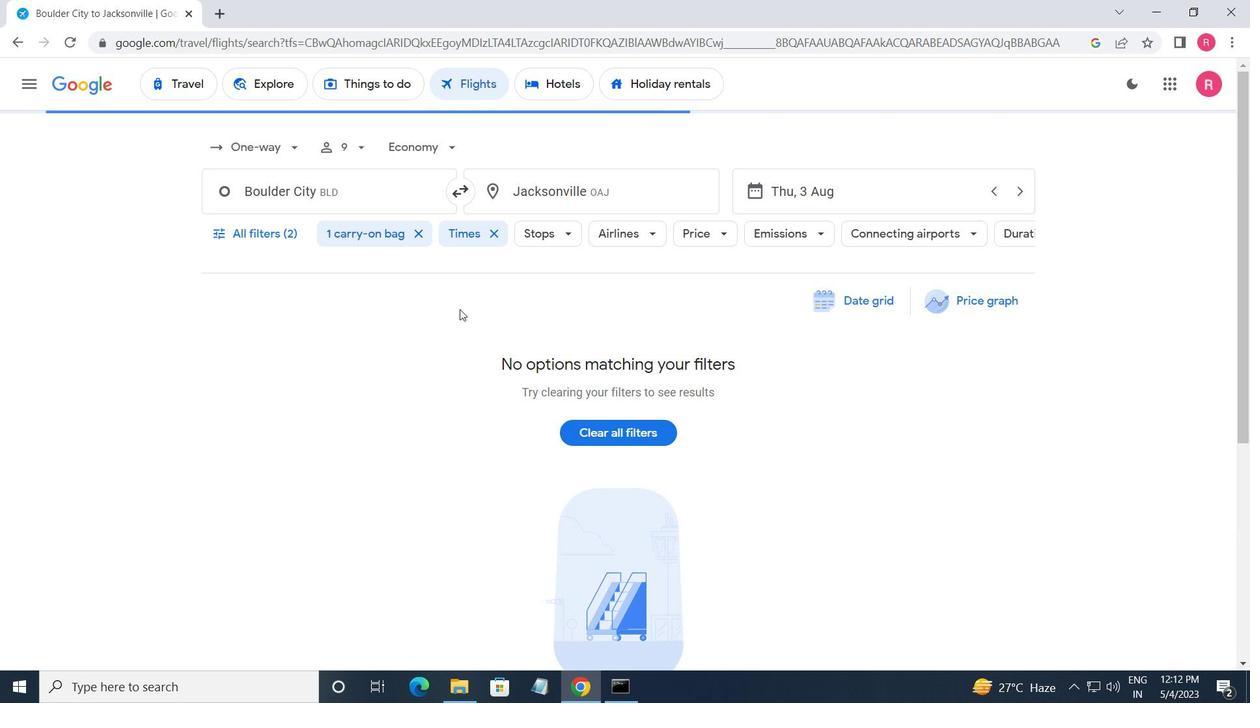 
